 Task: Search one way flight ticket for 4 adults, 2 children, 2 infants in seat and 1 infant on lap in economy from Dillingham: Dillingham Airport to Raleigh: Raleigh-durham International Airport on 8-5-2023. Choice of flights is United. Price is upto 65000. Outbound departure time preference is 21:45.
Action: Mouse moved to (365, 310)
Screenshot: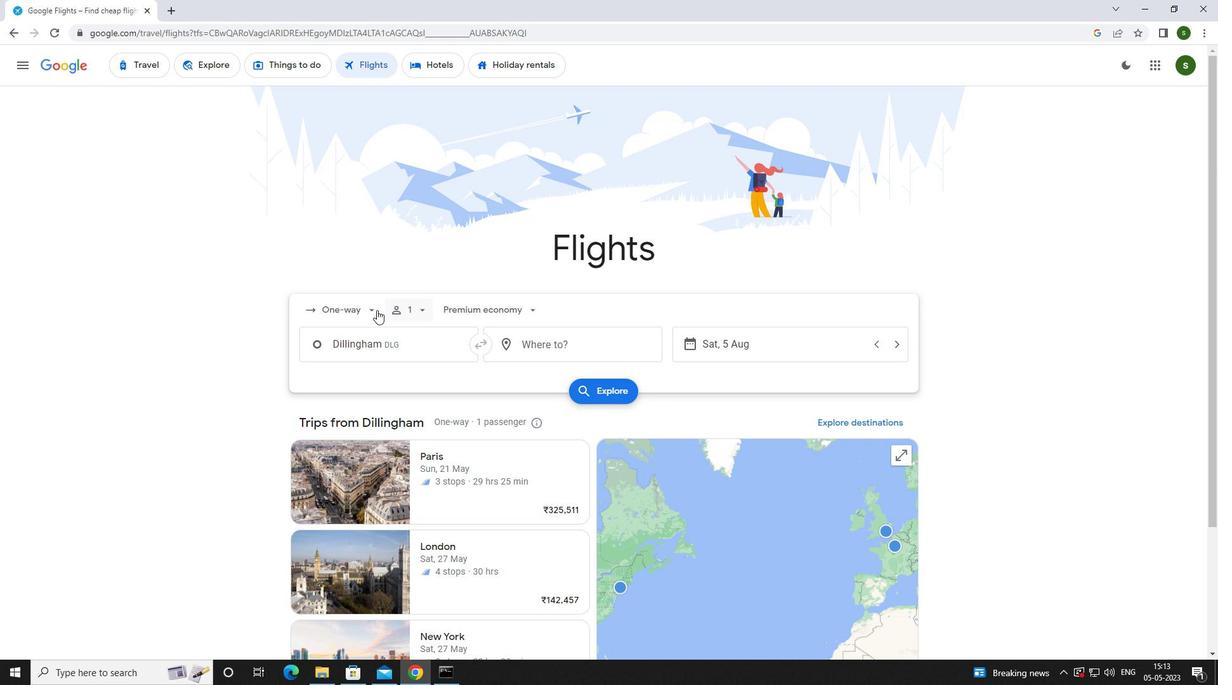 
Action: Mouse pressed left at (365, 310)
Screenshot: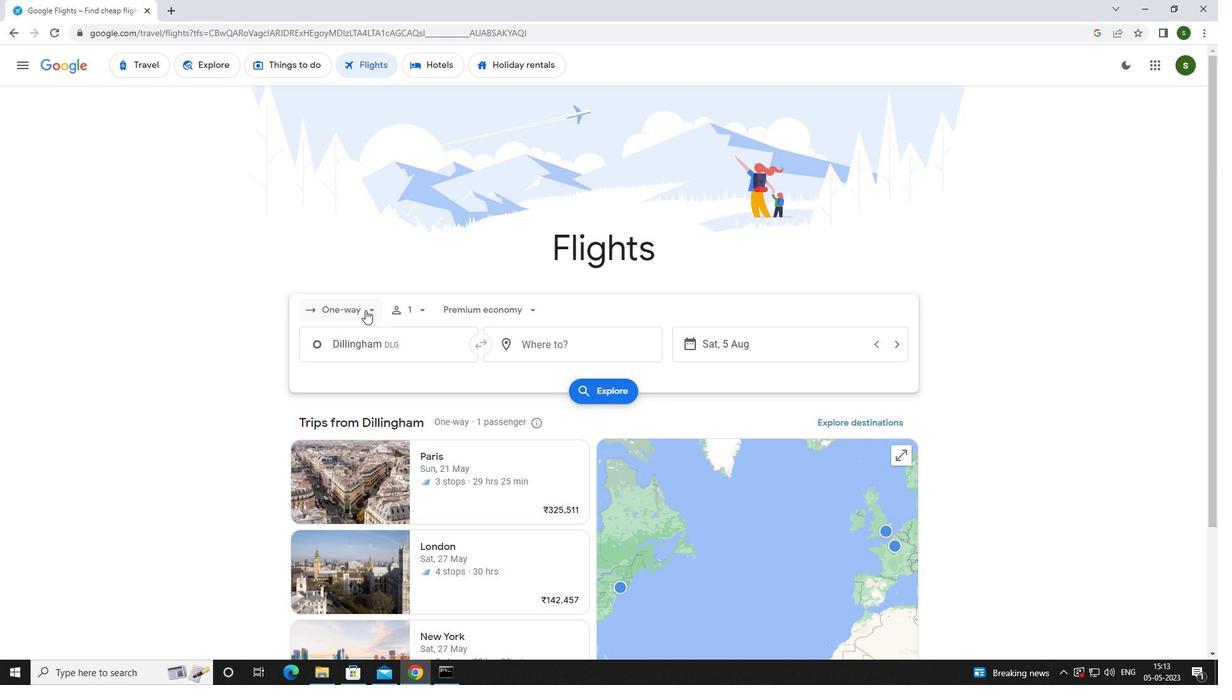 
Action: Mouse moved to (362, 361)
Screenshot: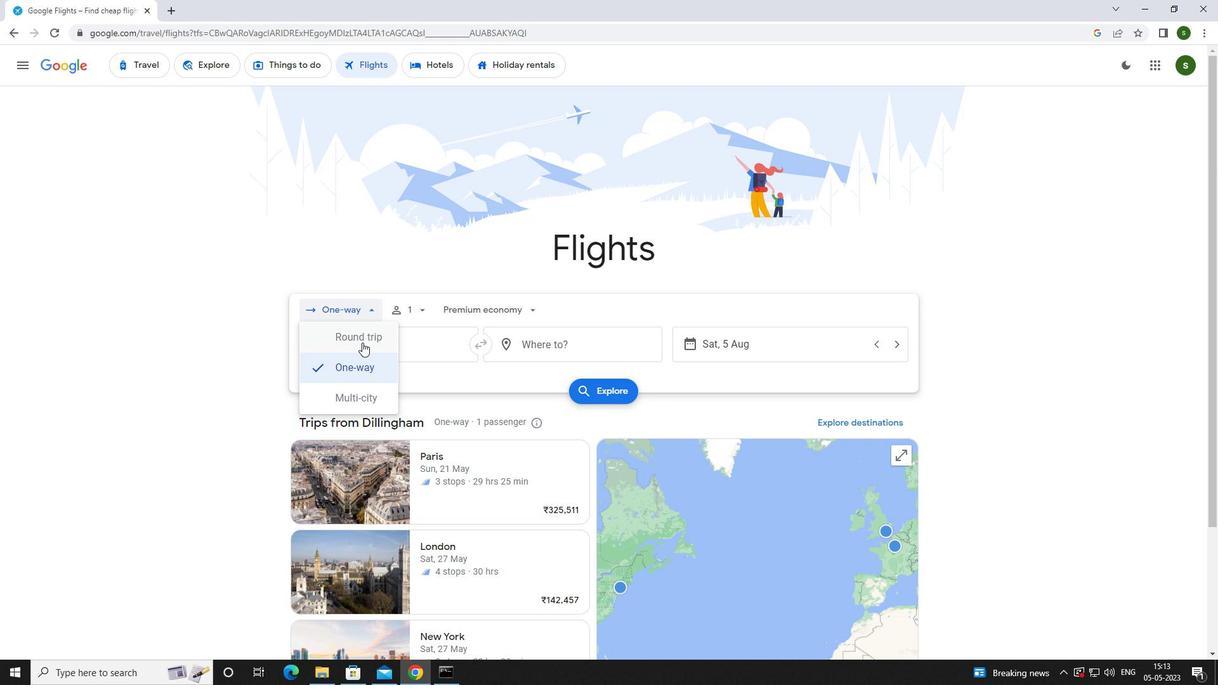 
Action: Mouse pressed left at (362, 361)
Screenshot: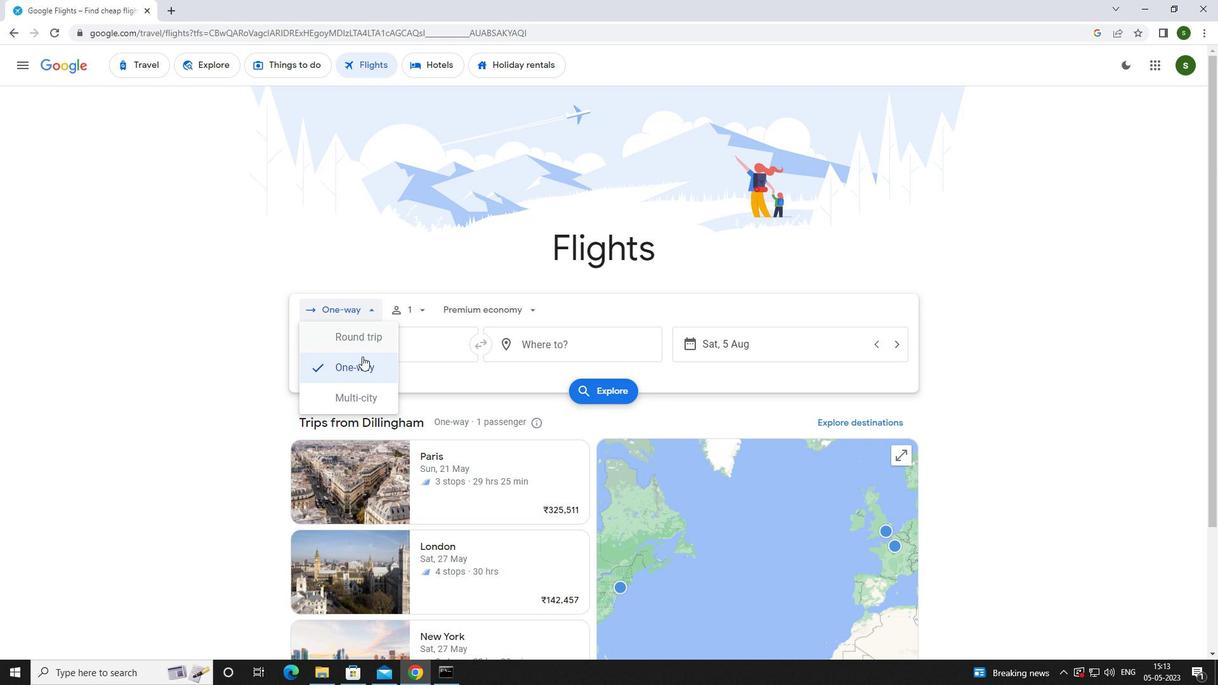 
Action: Mouse moved to (415, 310)
Screenshot: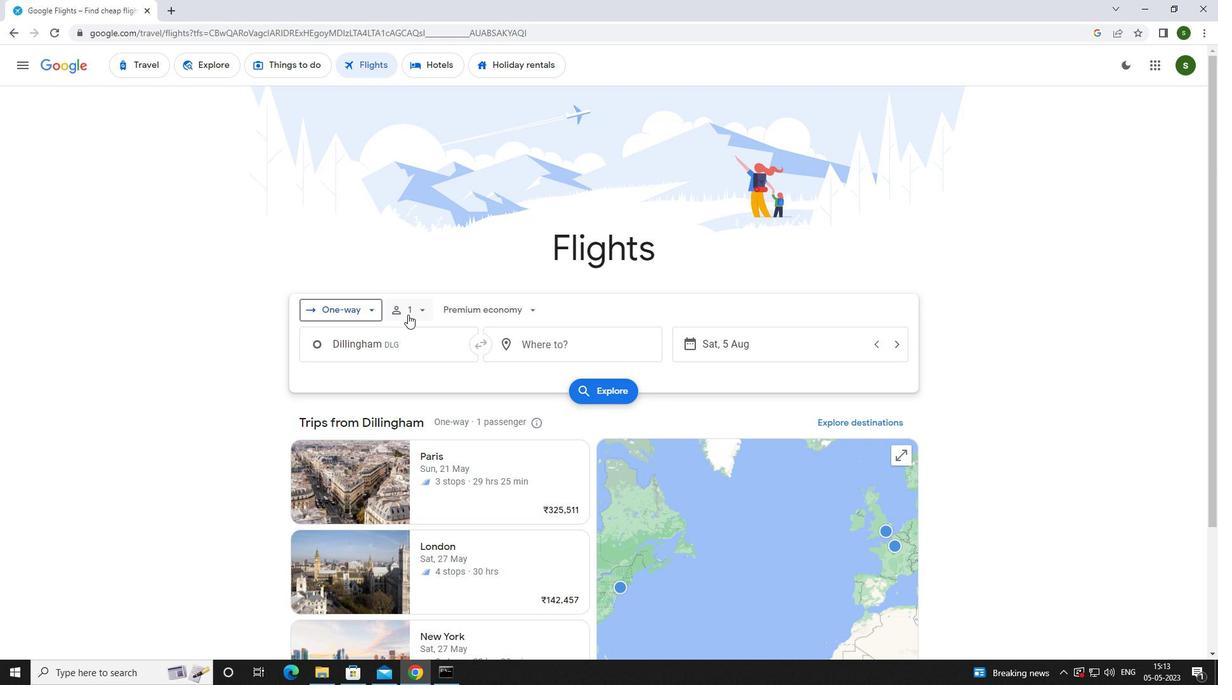 
Action: Mouse pressed left at (415, 310)
Screenshot: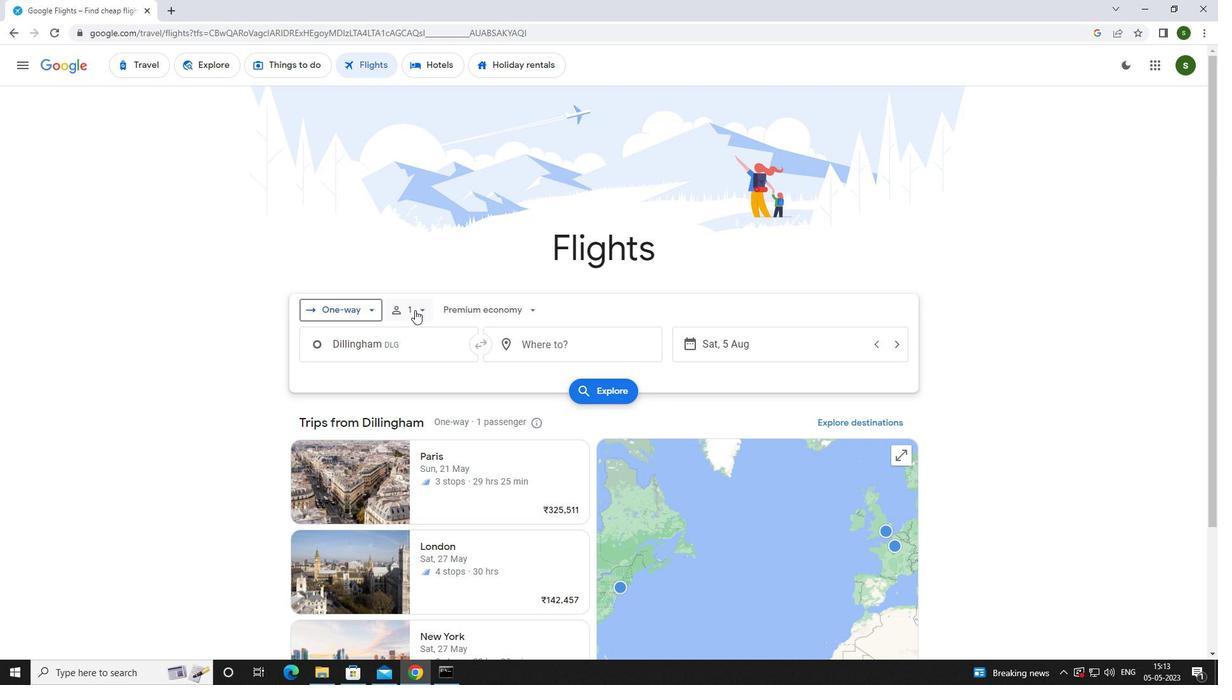 
Action: Mouse moved to (515, 346)
Screenshot: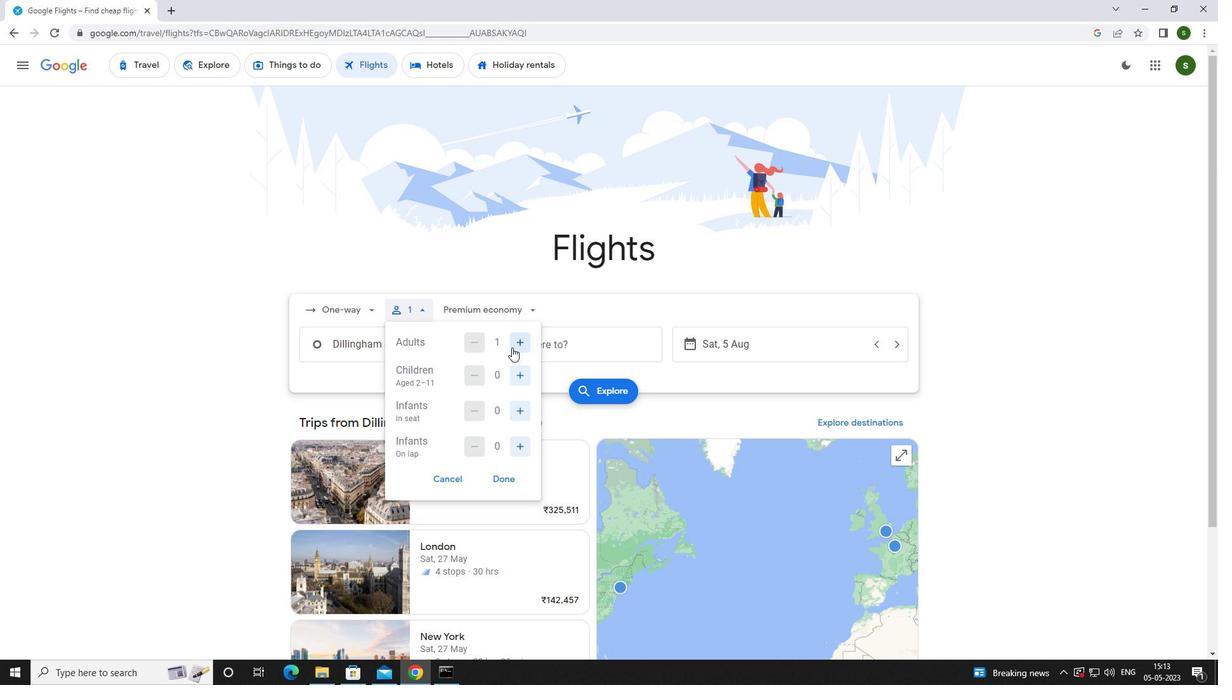 
Action: Mouse pressed left at (515, 346)
Screenshot: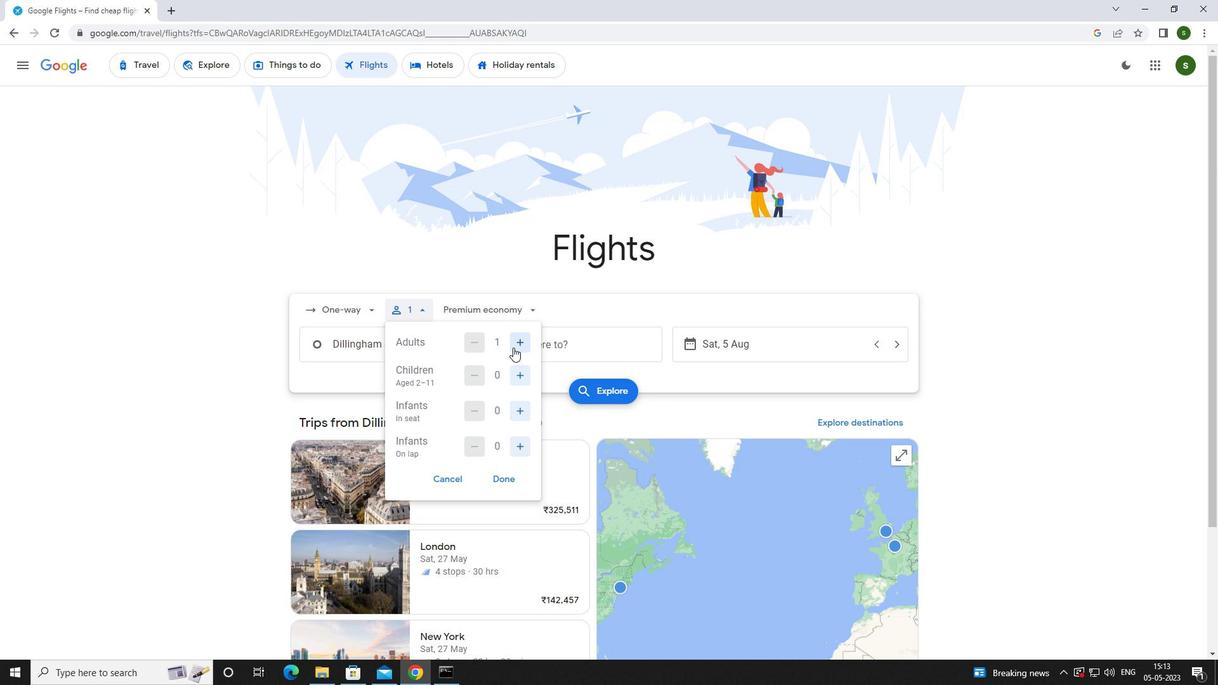 
Action: Mouse pressed left at (515, 346)
Screenshot: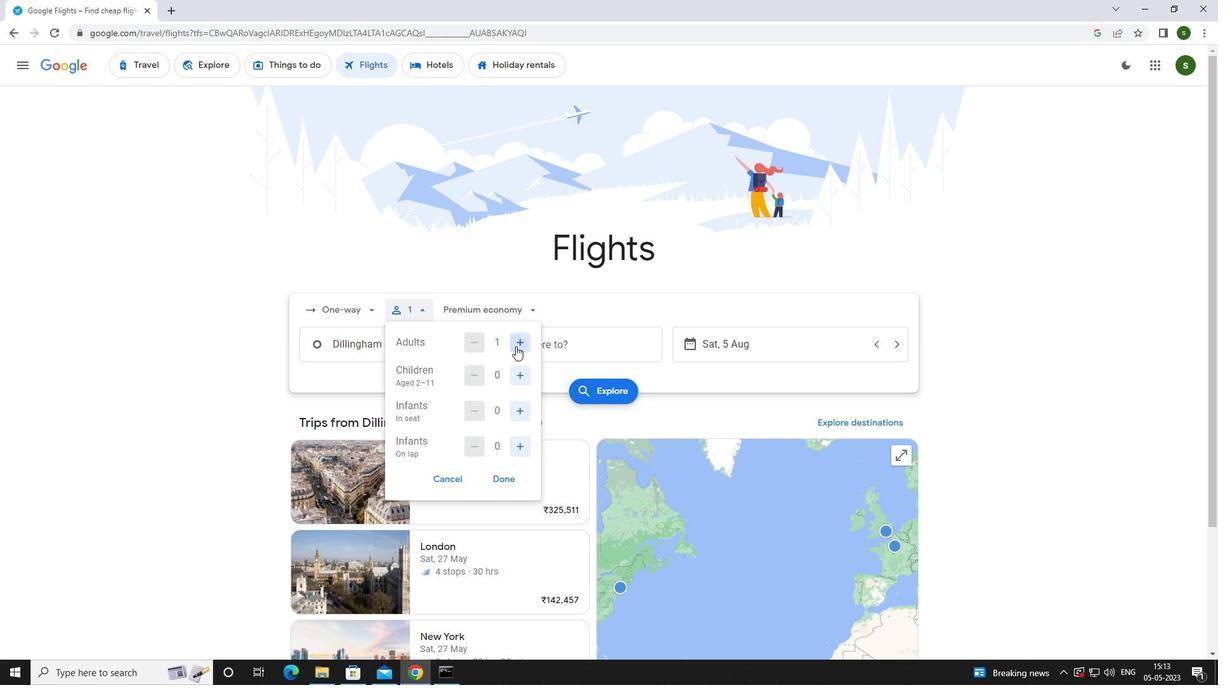 
Action: Mouse pressed left at (515, 346)
Screenshot: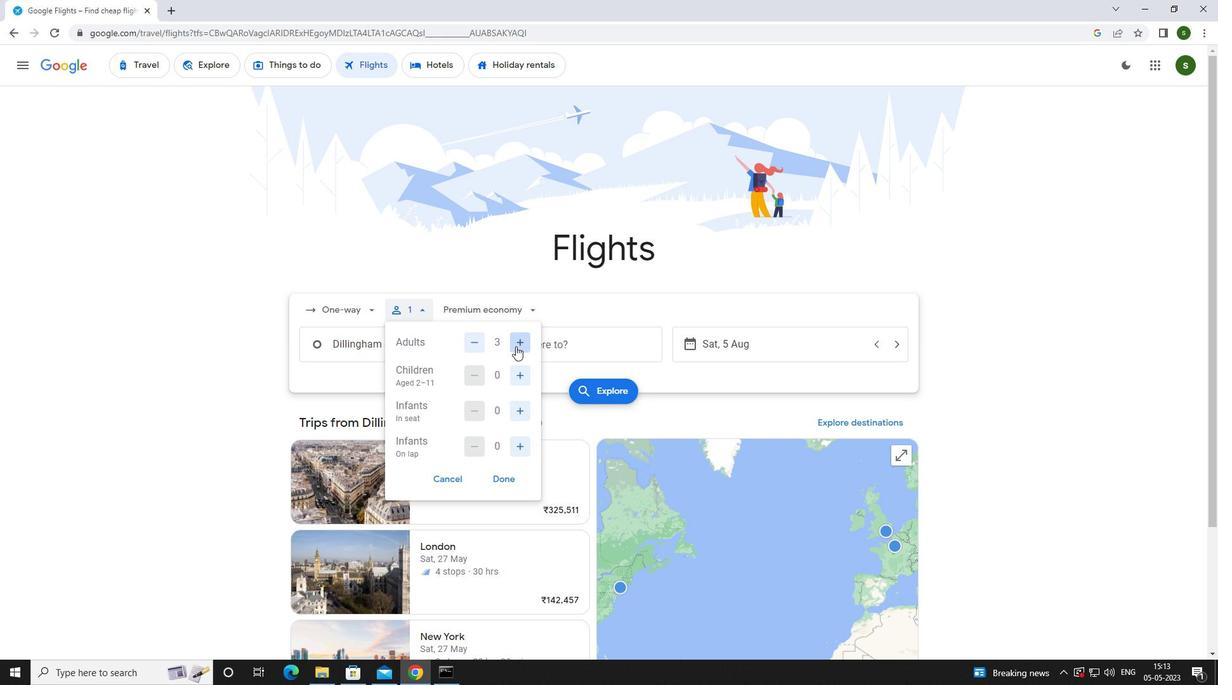 
Action: Mouse moved to (521, 368)
Screenshot: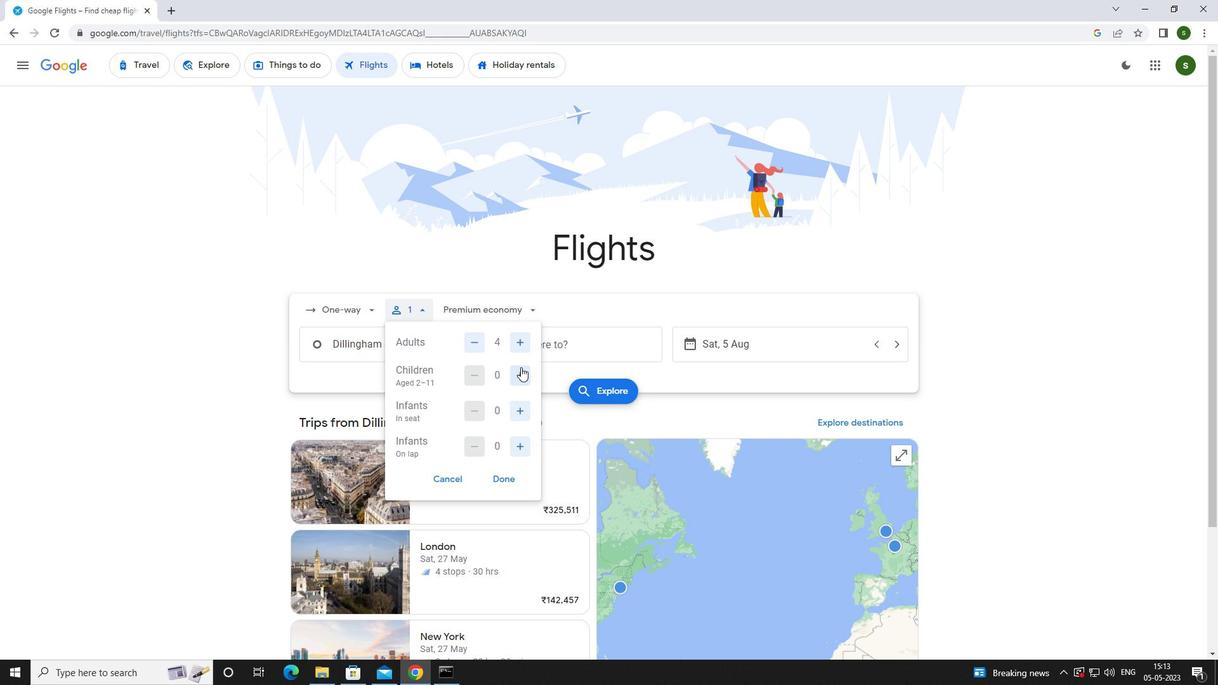 
Action: Mouse pressed left at (521, 368)
Screenshot: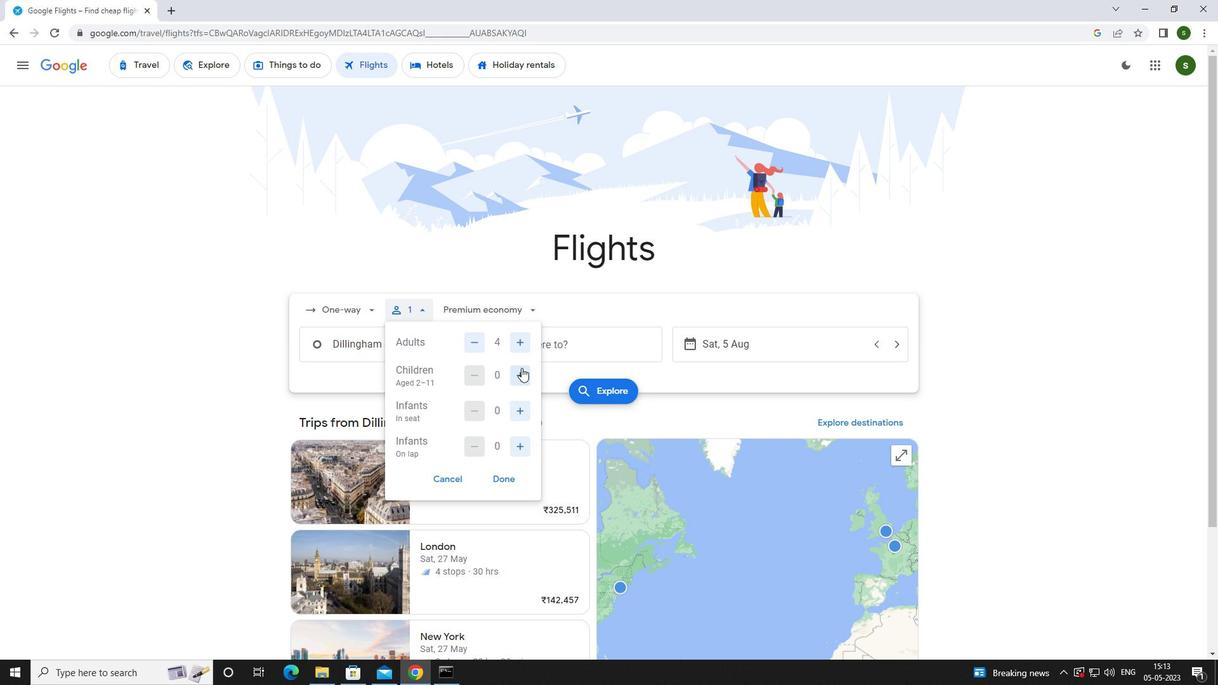 
Action: Mouse pressed left at (521, 368)
Screenshot: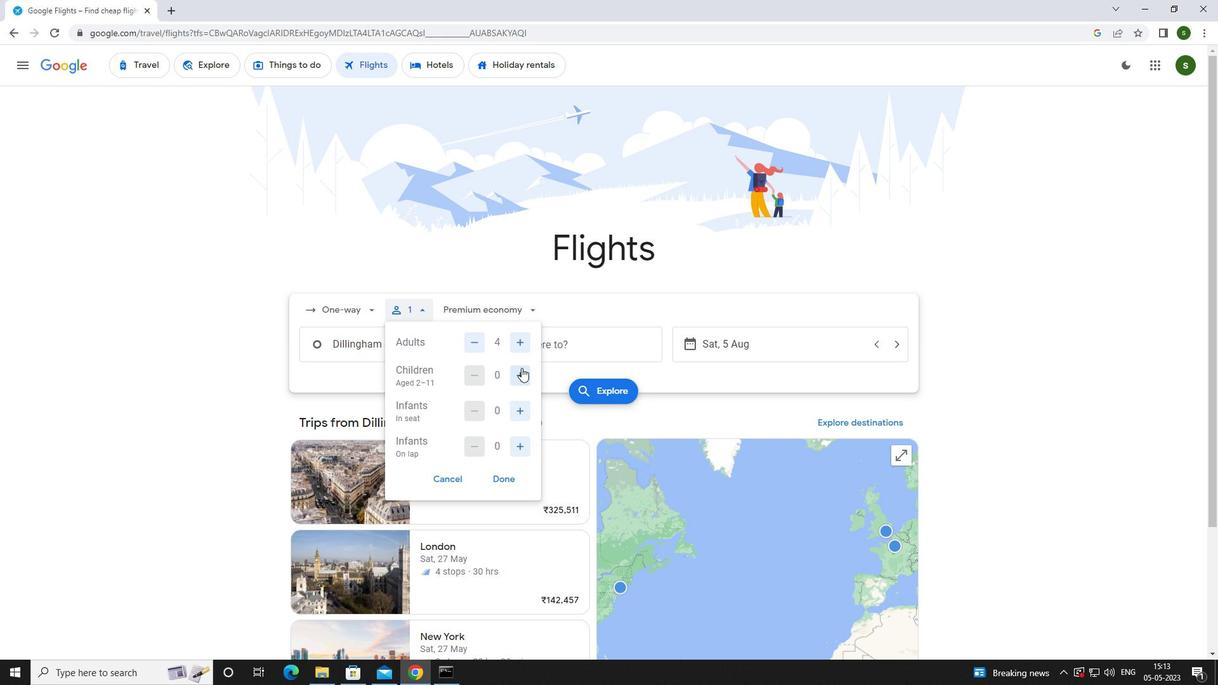 
Action: Mouse moved to (520, 406)
Screenshot: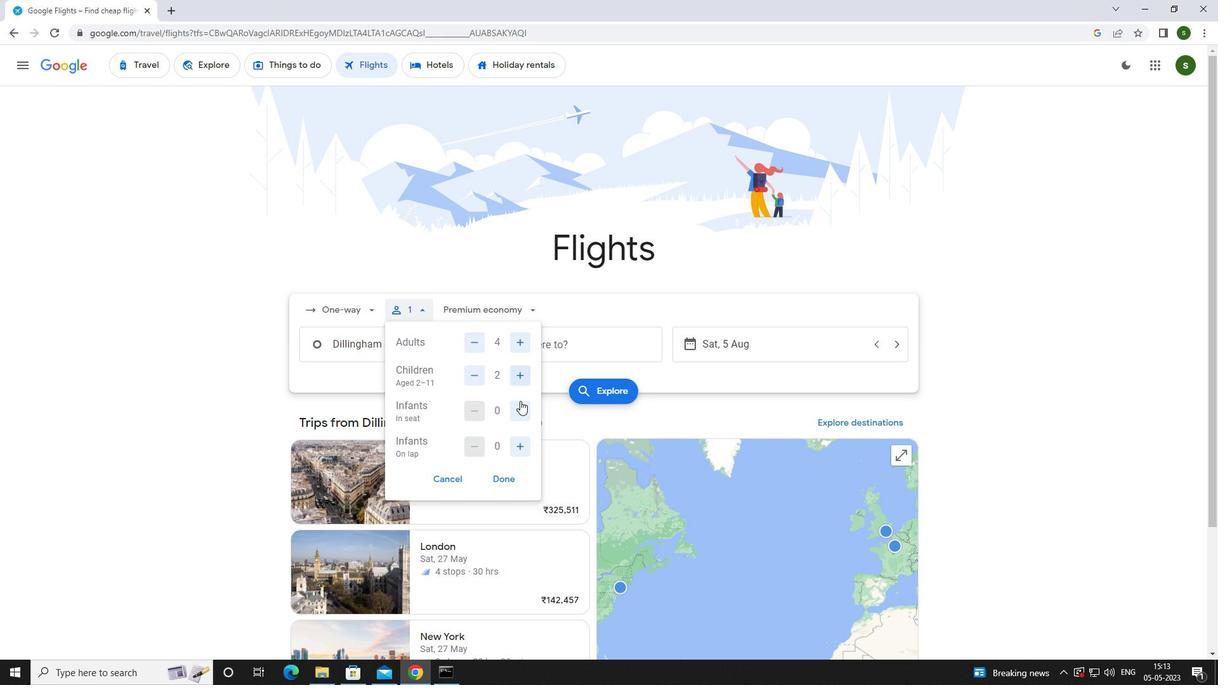 
Action: Mouse pressed left at (520, 406)
Screenshot: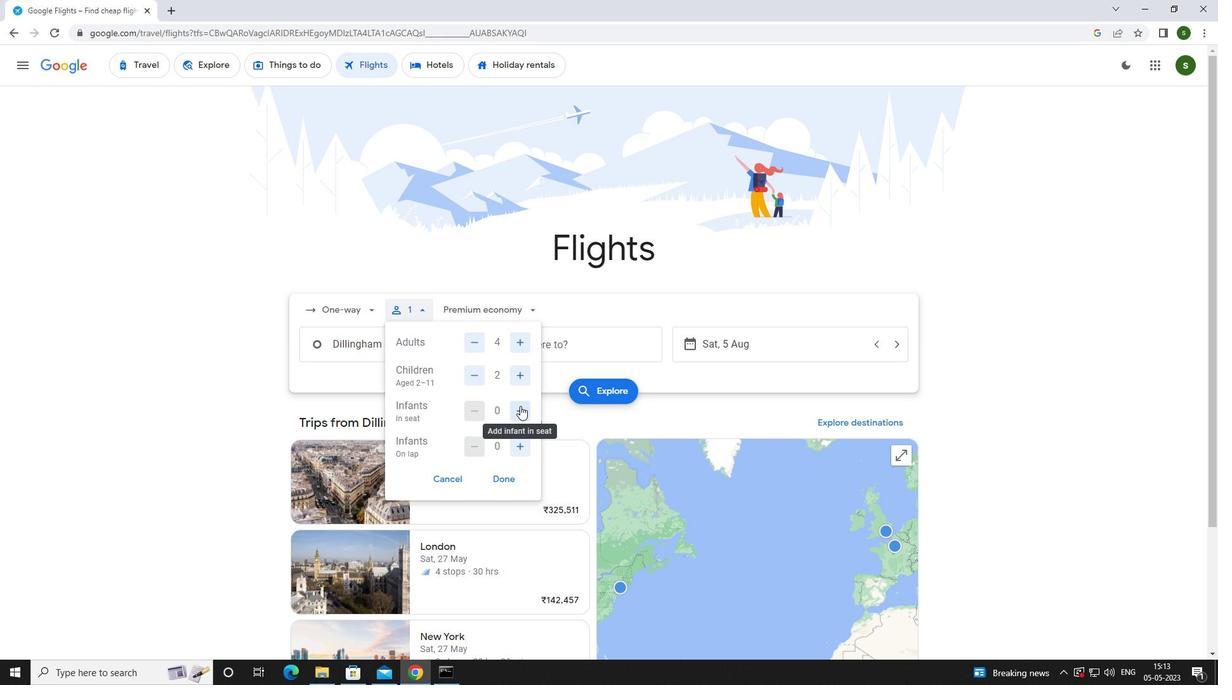 
Action: Mouse pressed left at (520, 406)
Screenshot: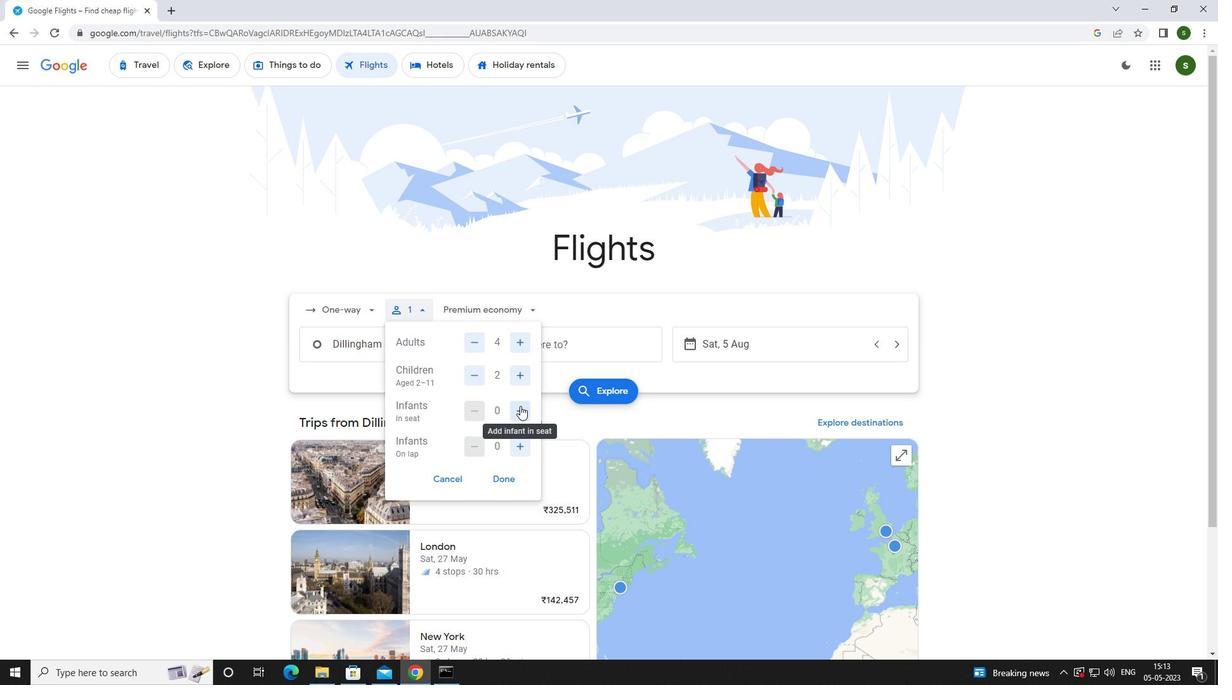 
Action: Mouse moved to (517, 446)
Screenshot: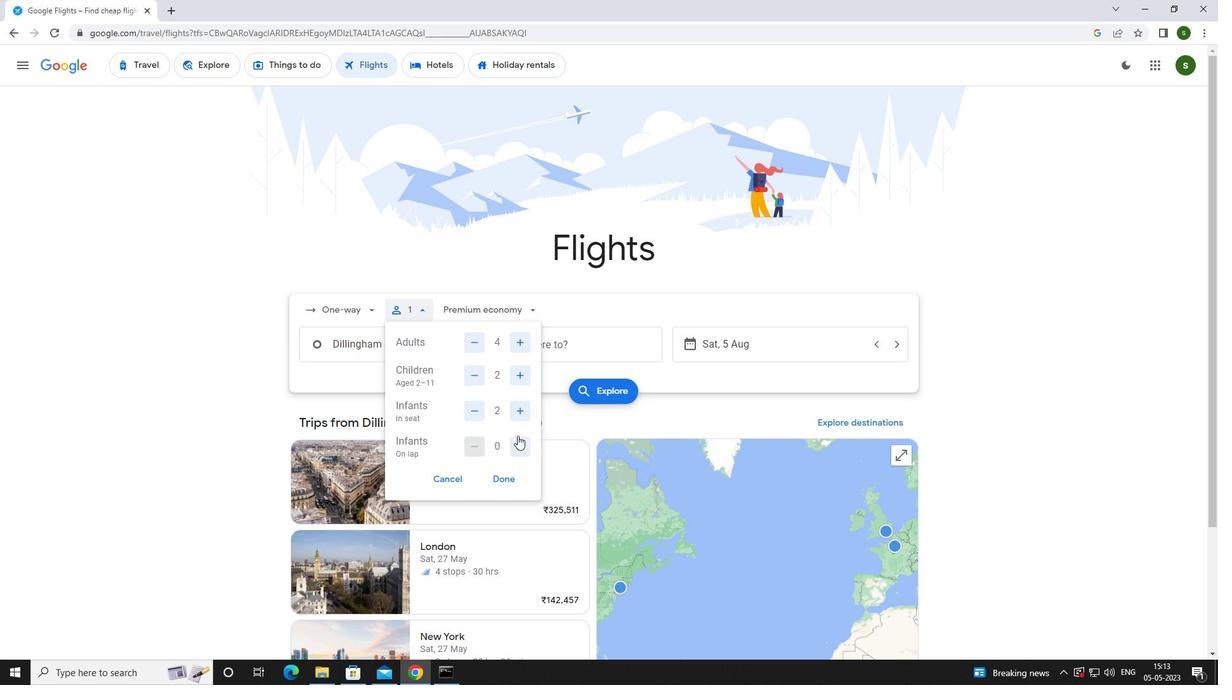 
Action: Mouse pressed left at (517, 446)
Screenshot: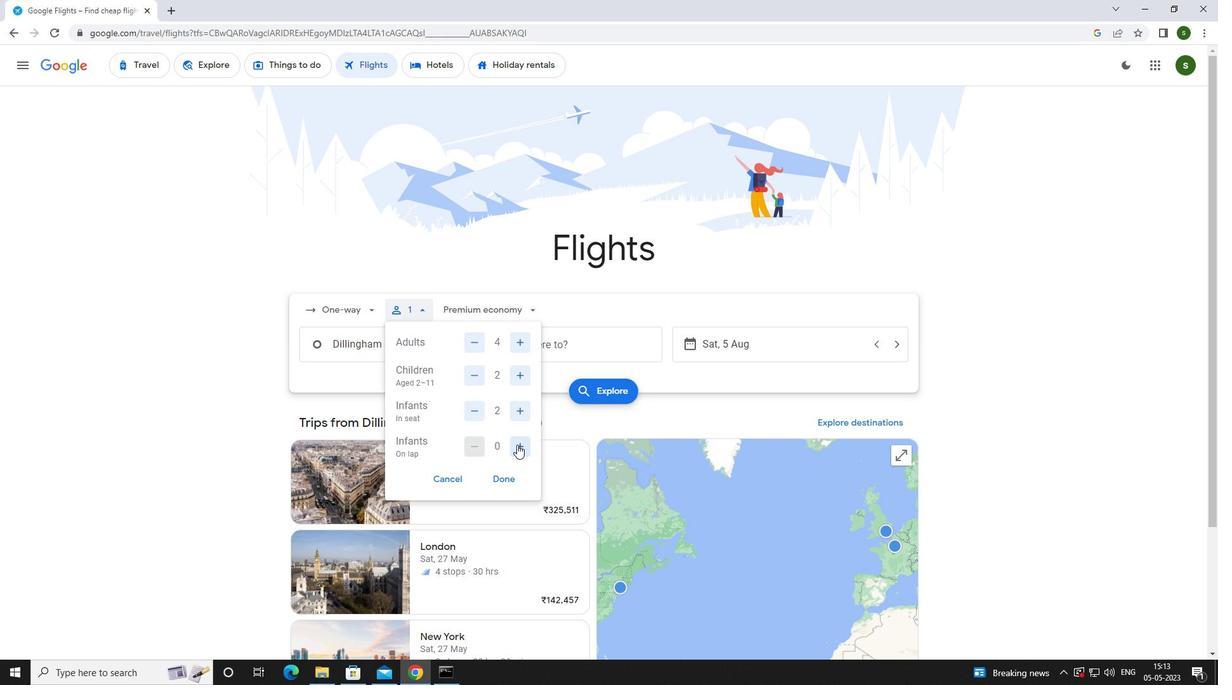
Action: Mouse moved to (511, 311)
Screenshot: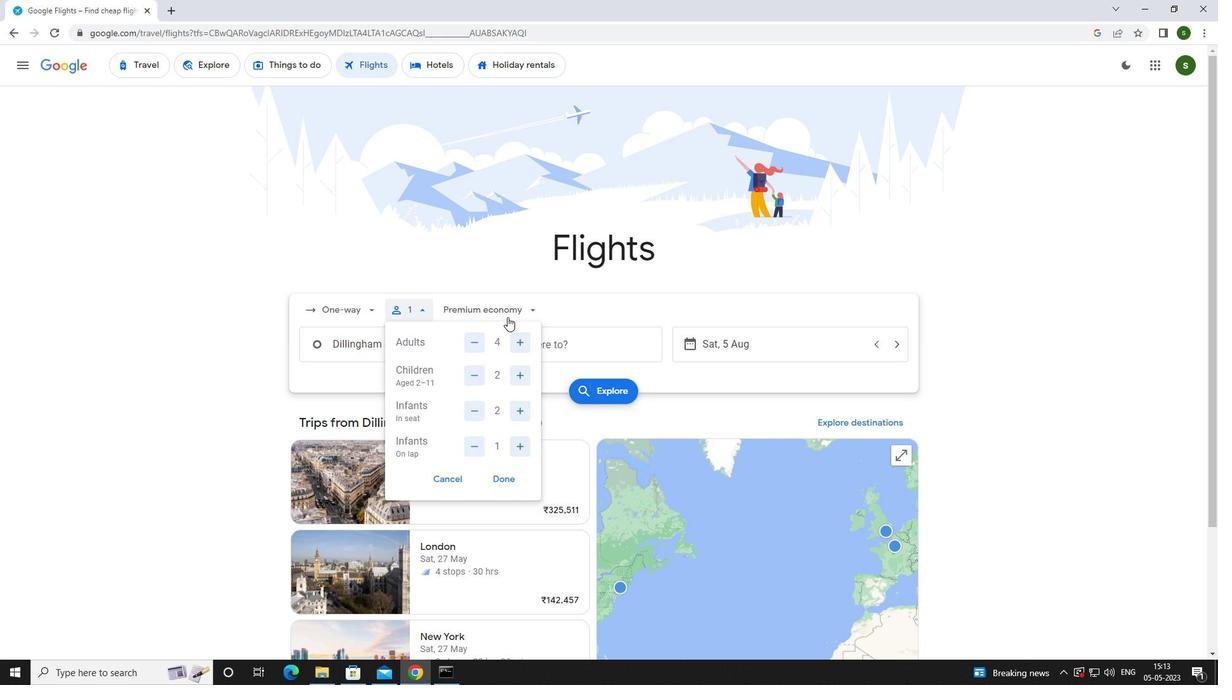 
Action: Mouse pressed left at (511, 311)
Screenshot: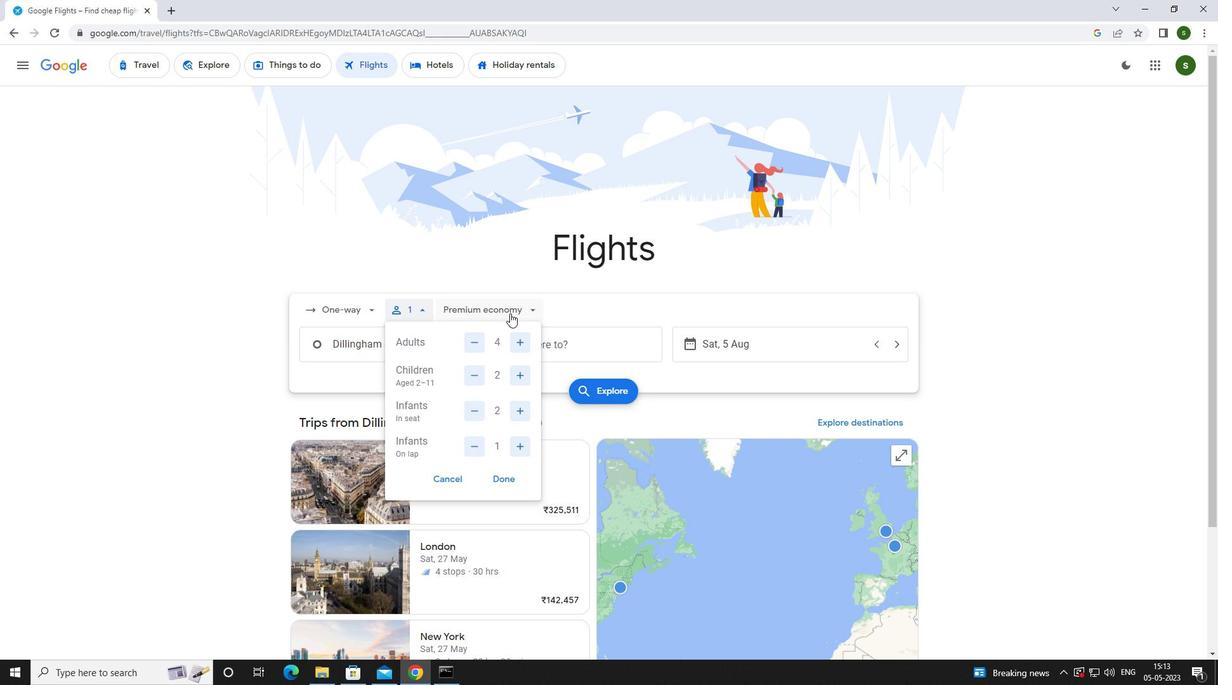 
Action: Mouse moved to (515, 333)
Screenshot: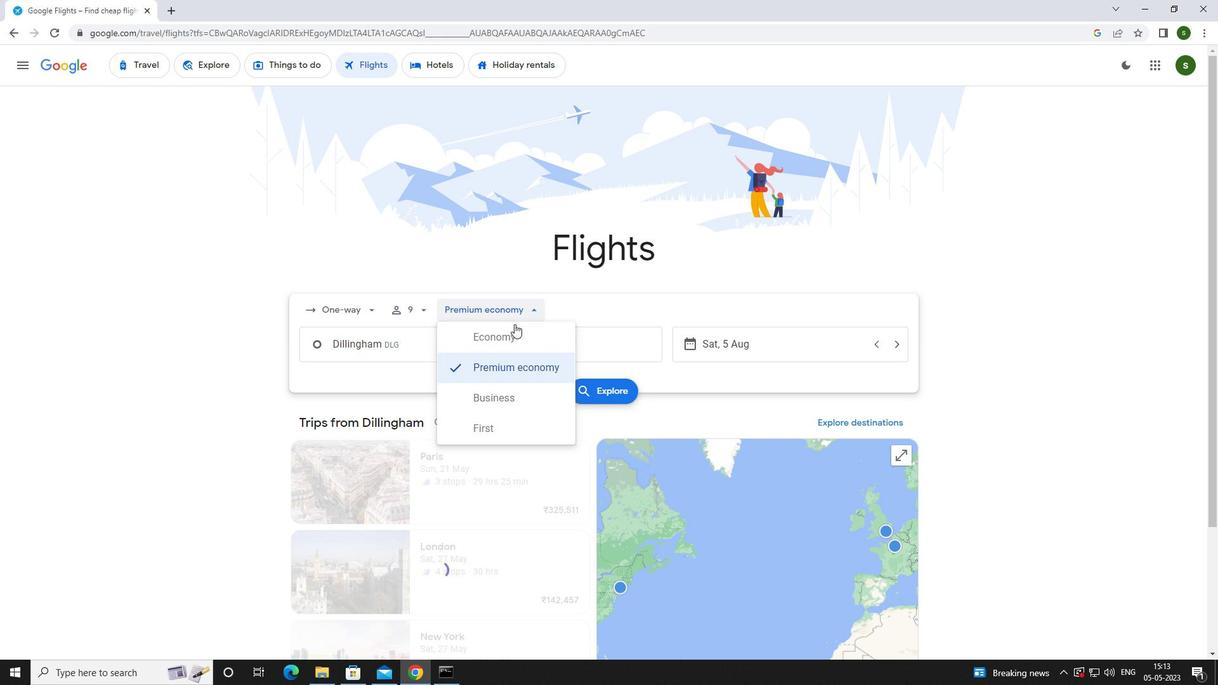 
Action: Mouse pressed left at (515, 333)
Screenshot: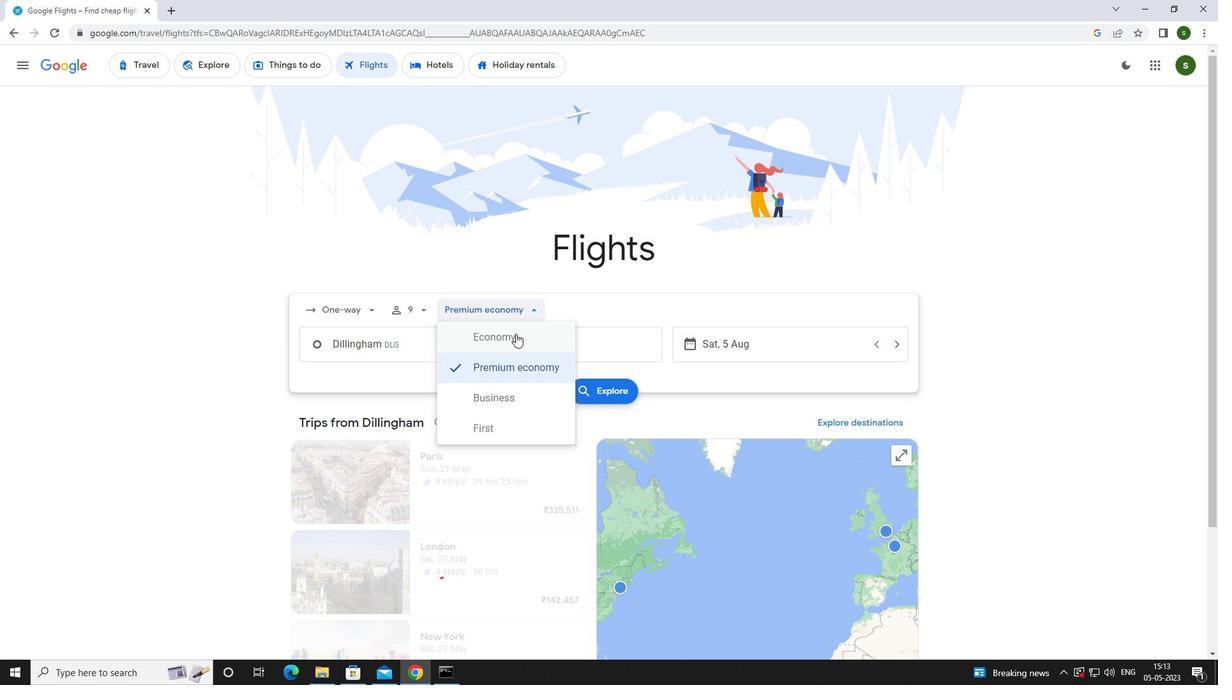 
Action: Mouse moved to (416, 347)
Screenshot: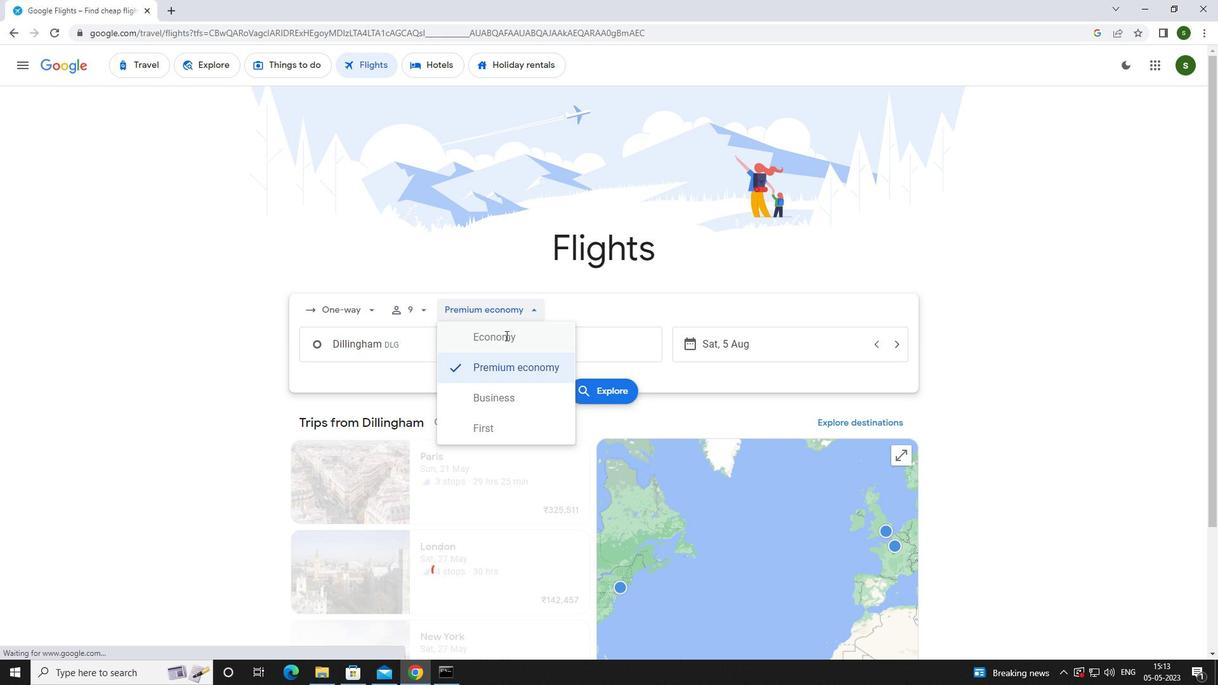 
Action: Mouse pressed left at (416, 347)
Screenshot: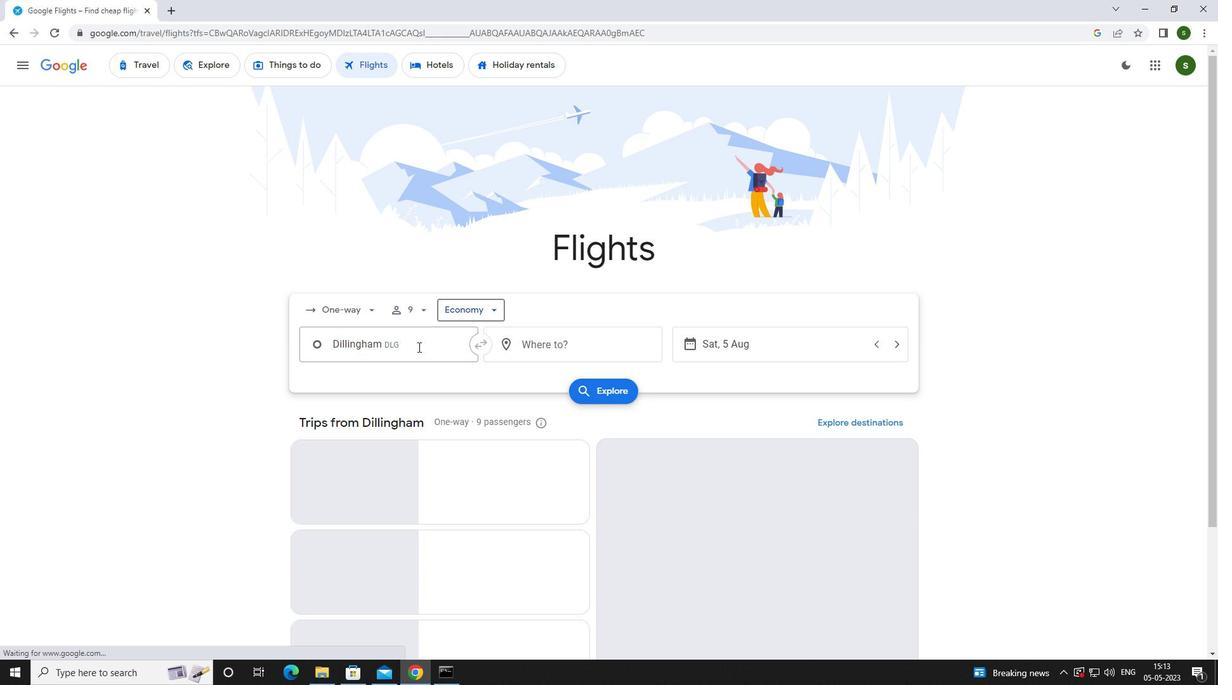 
Action: Key pressed <Key.caps_lock>d<Key.caps_lock>illingh
Screenshot: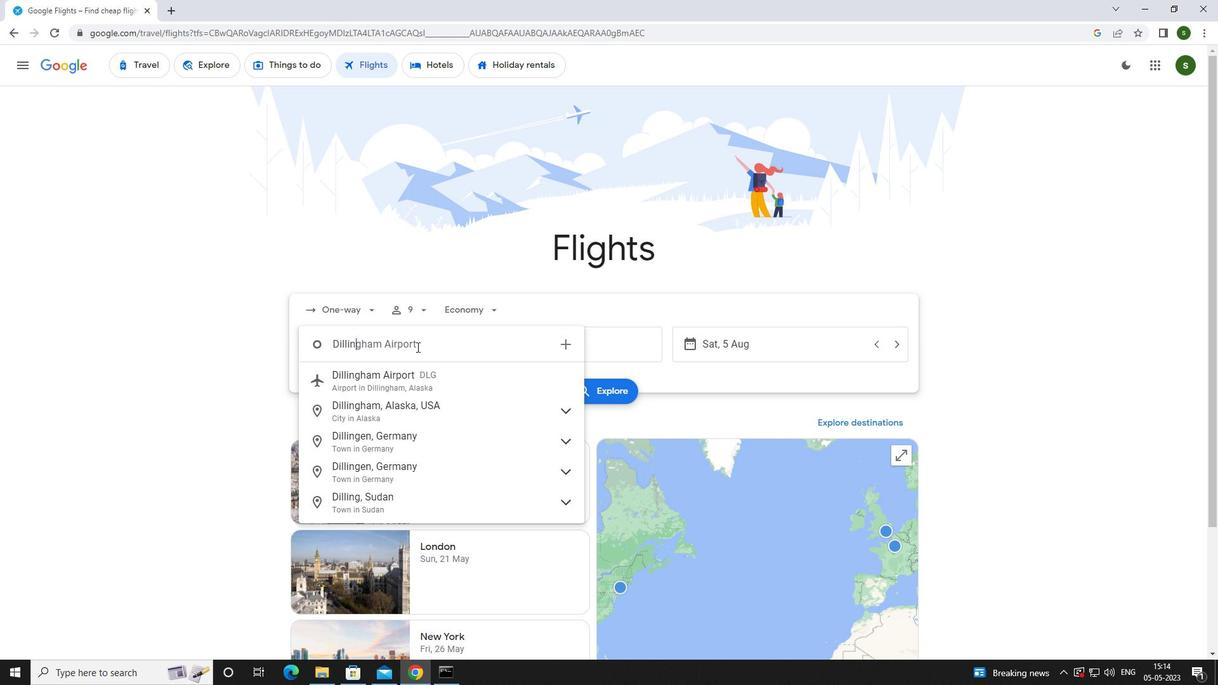 
Action: Mouse moved to (420, 379)
Screenshot: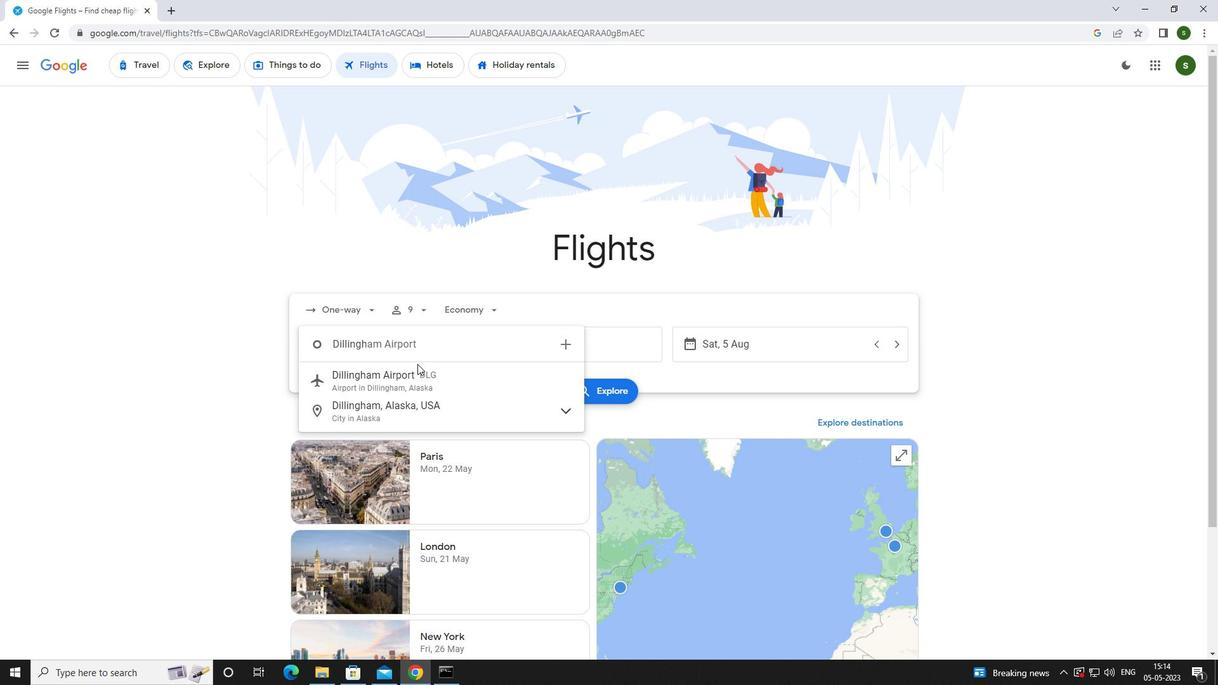 
Action: Mouse pressed left at (420, 379)
Screenshot: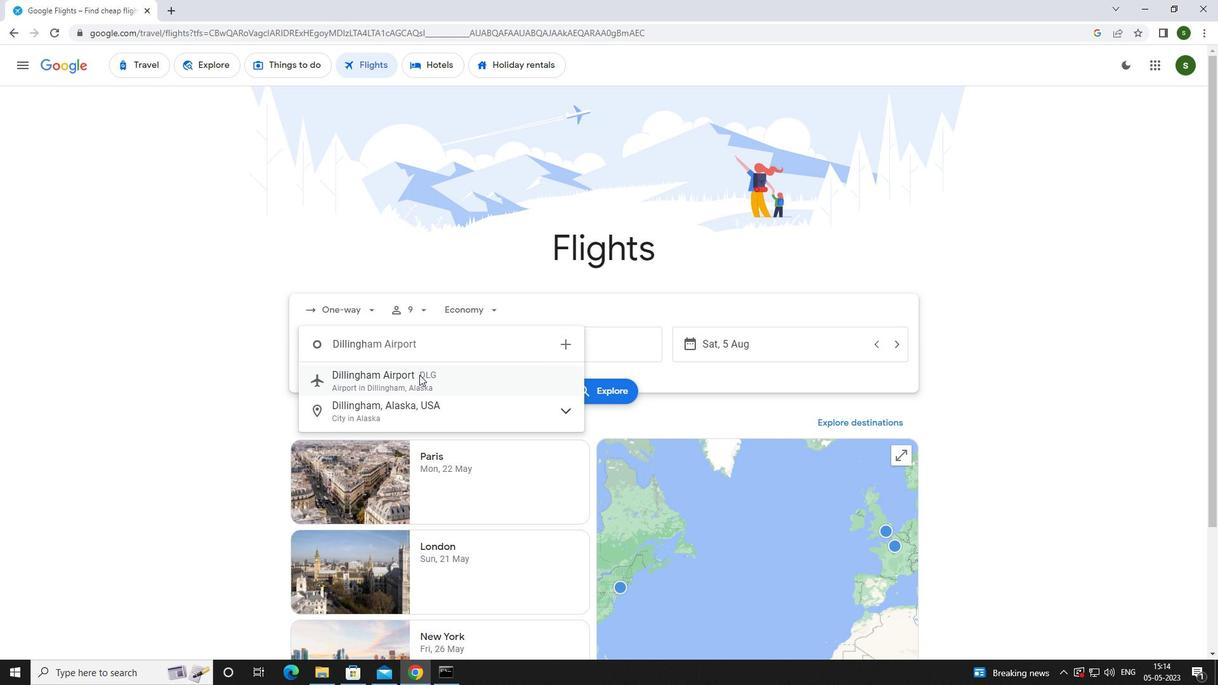 
Action: Mouse moved to (575, 337)
Screenshot: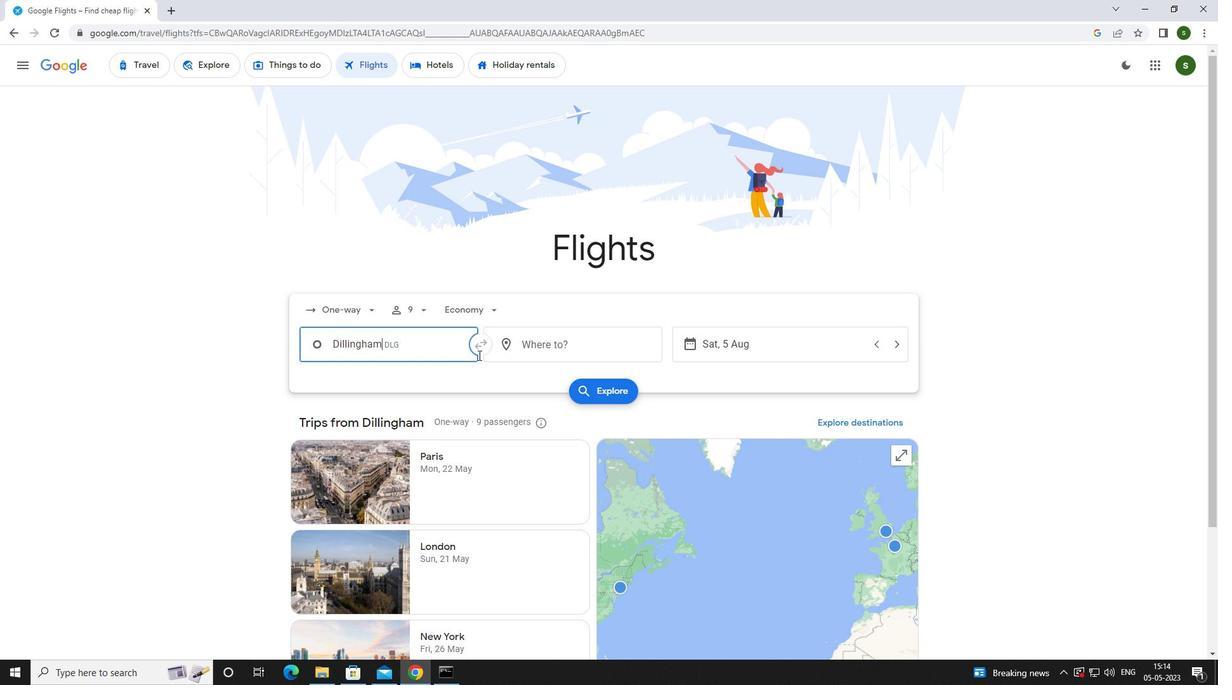 
Action: Mouse pressed left at (575, 337)
Screenshot: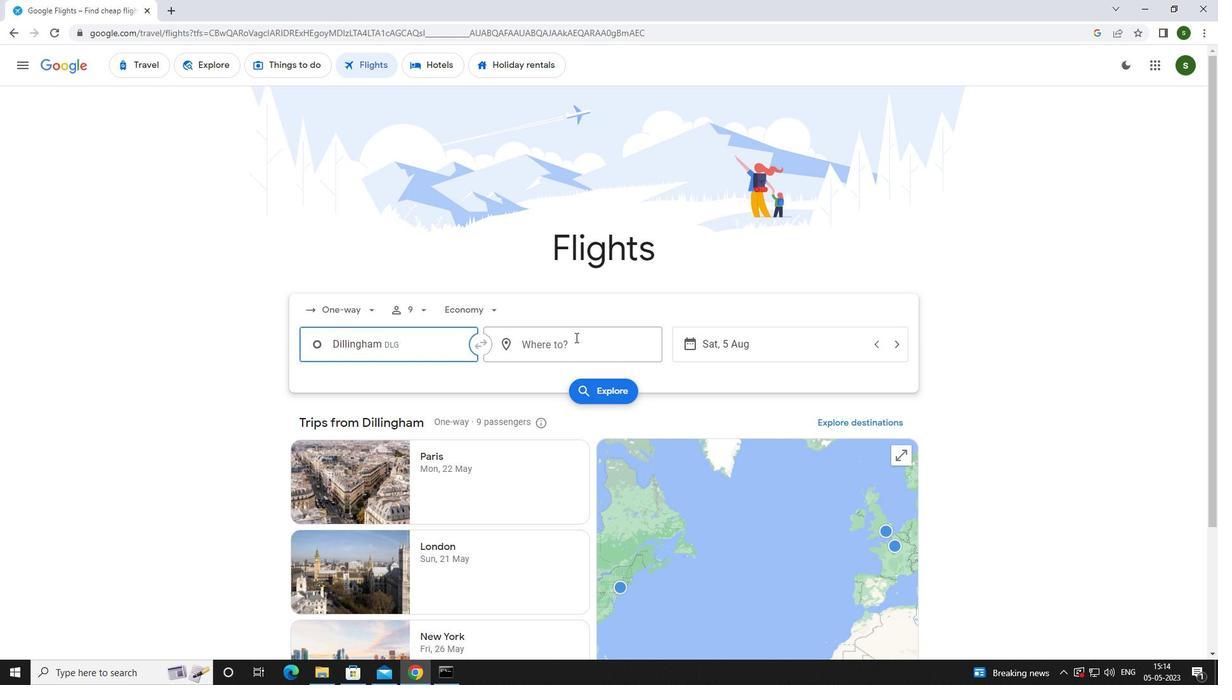 
Action: Mouse moved to (574, 338)
Screenshot: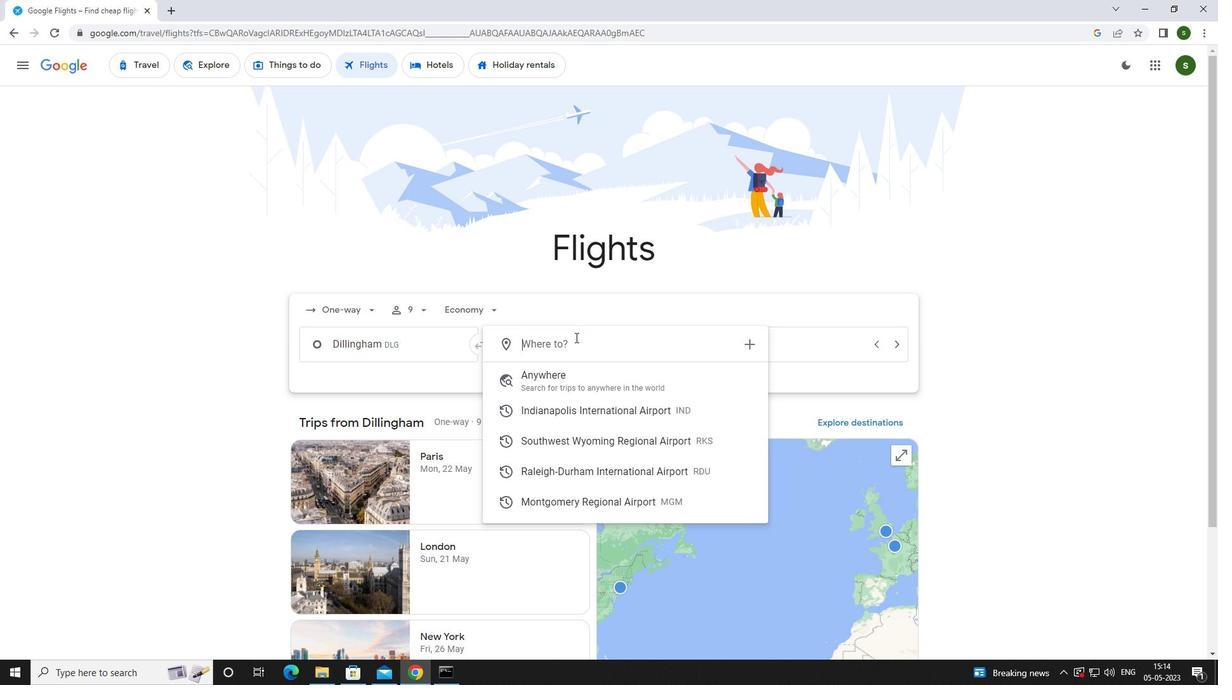
Action: Key pressed <Key.caps_lock>r<Key.caps_lock>aleigh
Screenshot: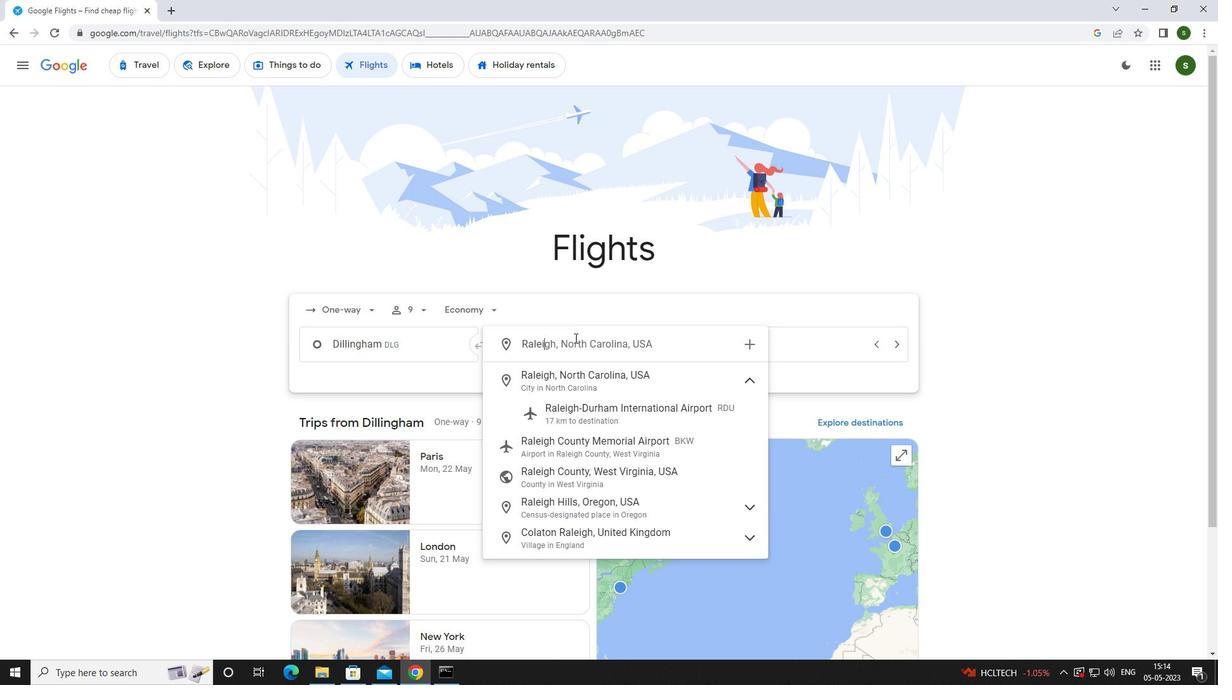 
Action: Mouse moved to (592, 417)
Screenshot: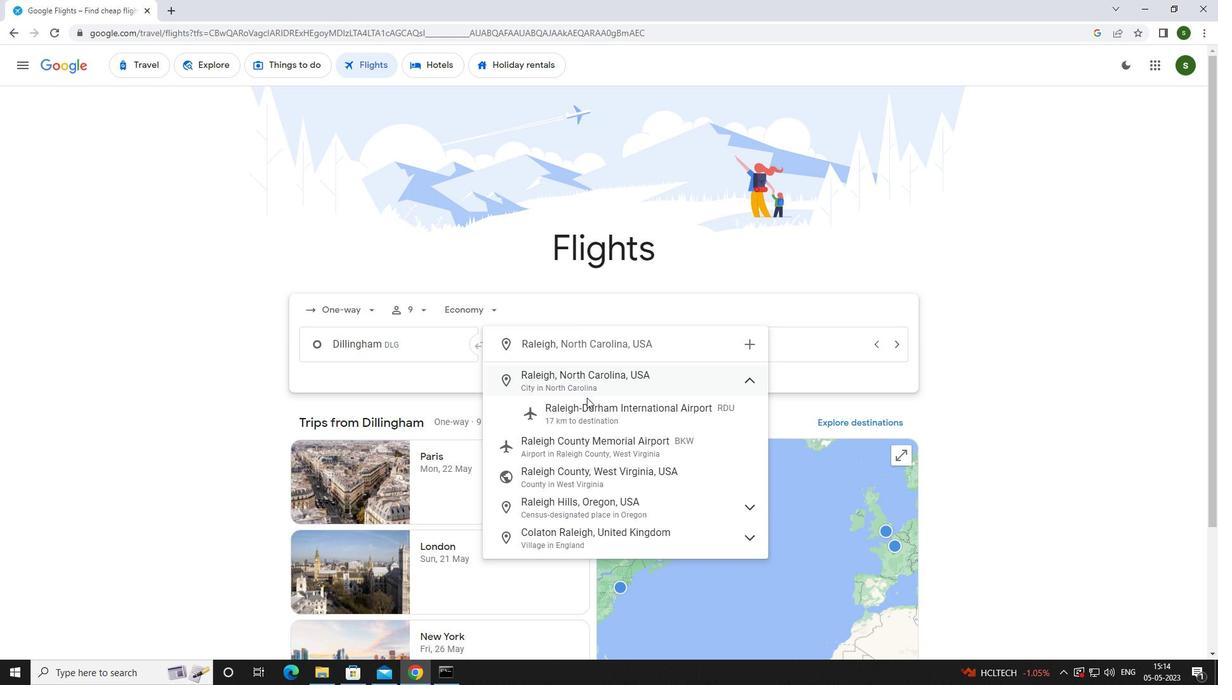 
Action: Mouse pressed left at (592, 417)
Screenshot: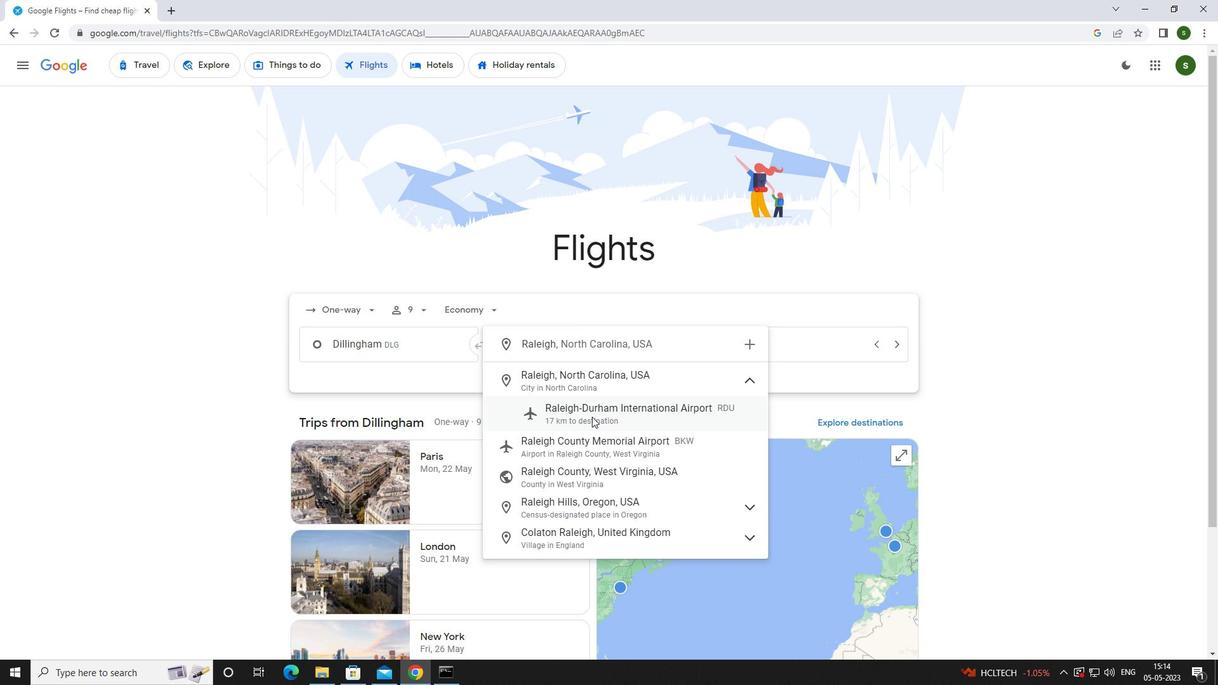 
Action: Mouse moved to (762, 351)
Screenshot: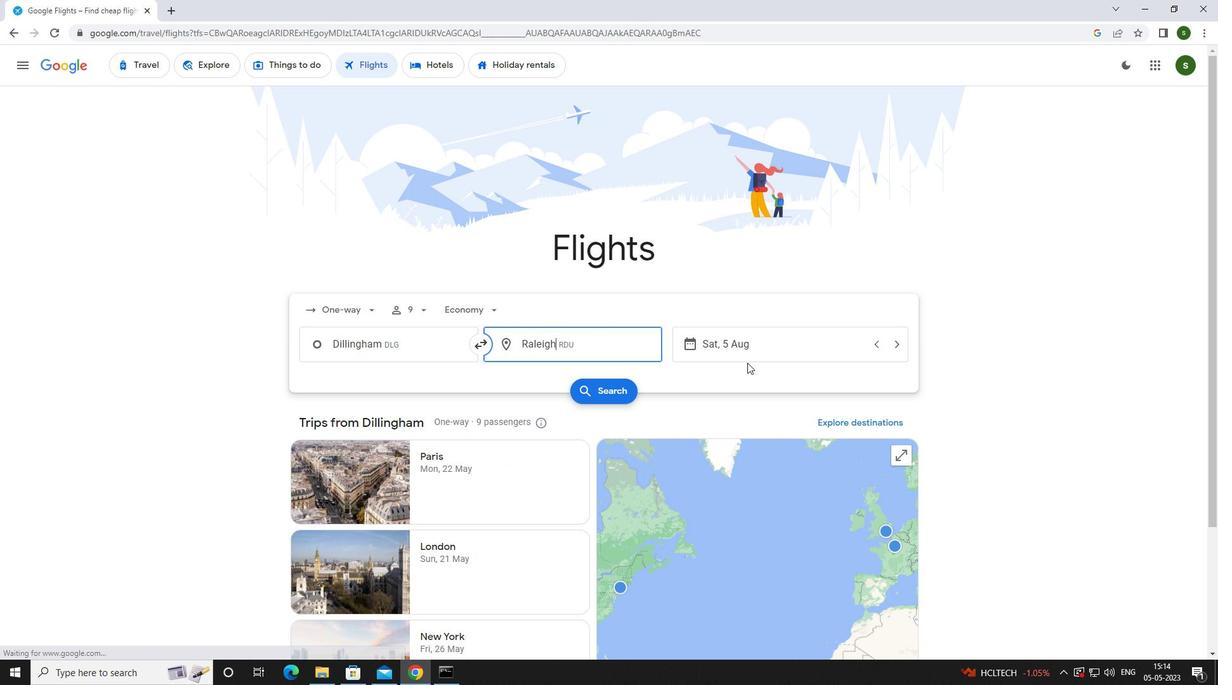 
Action: Mouse pressed left at (762, 351)
Screenshot: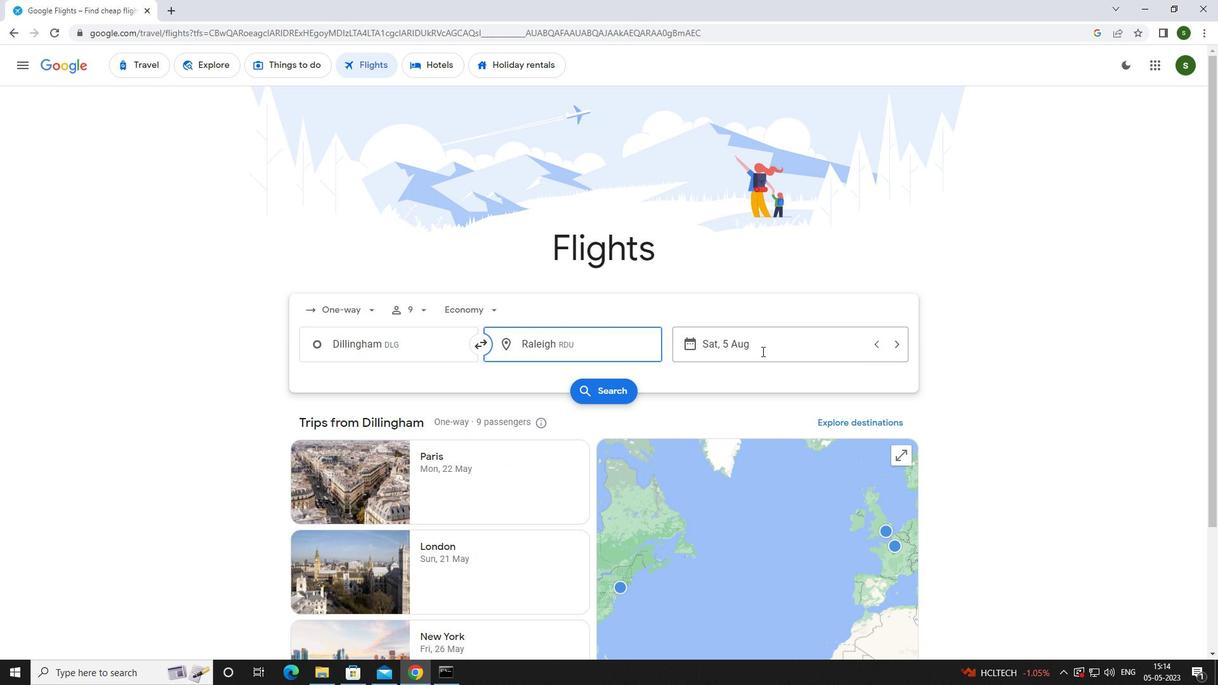 
Action: Mouse moved to (648, 439)
Screenshot: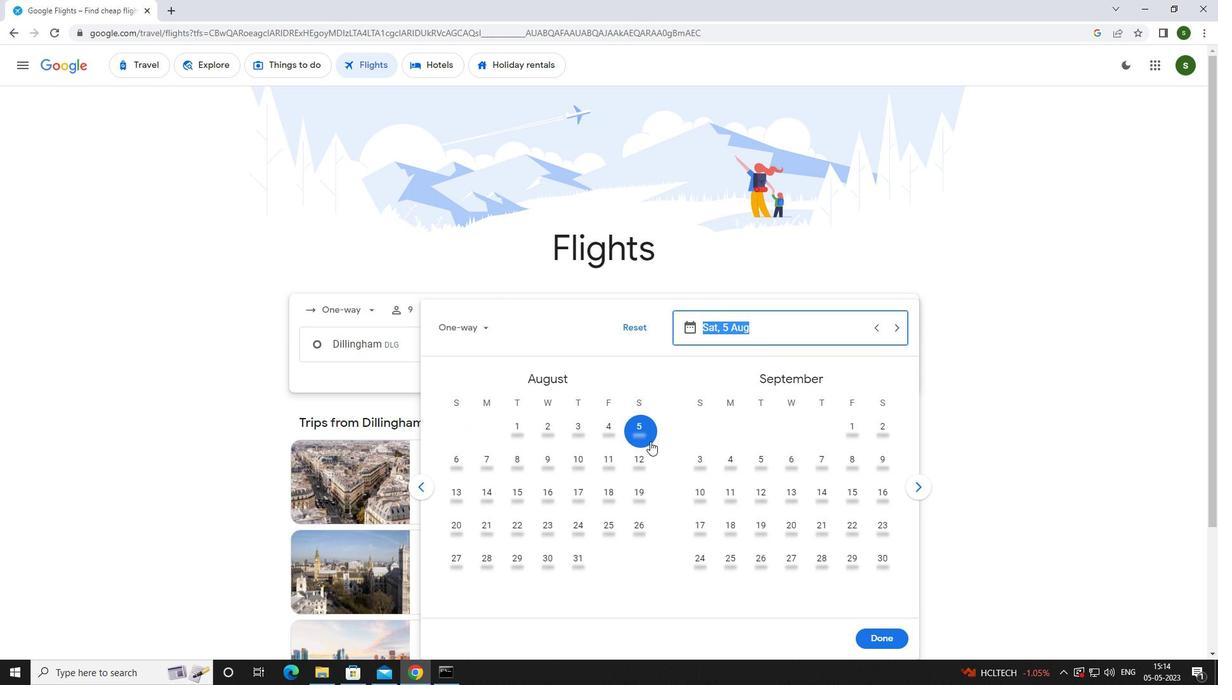 
Action: Mouse pressed left at (648, 439)
Screenshot: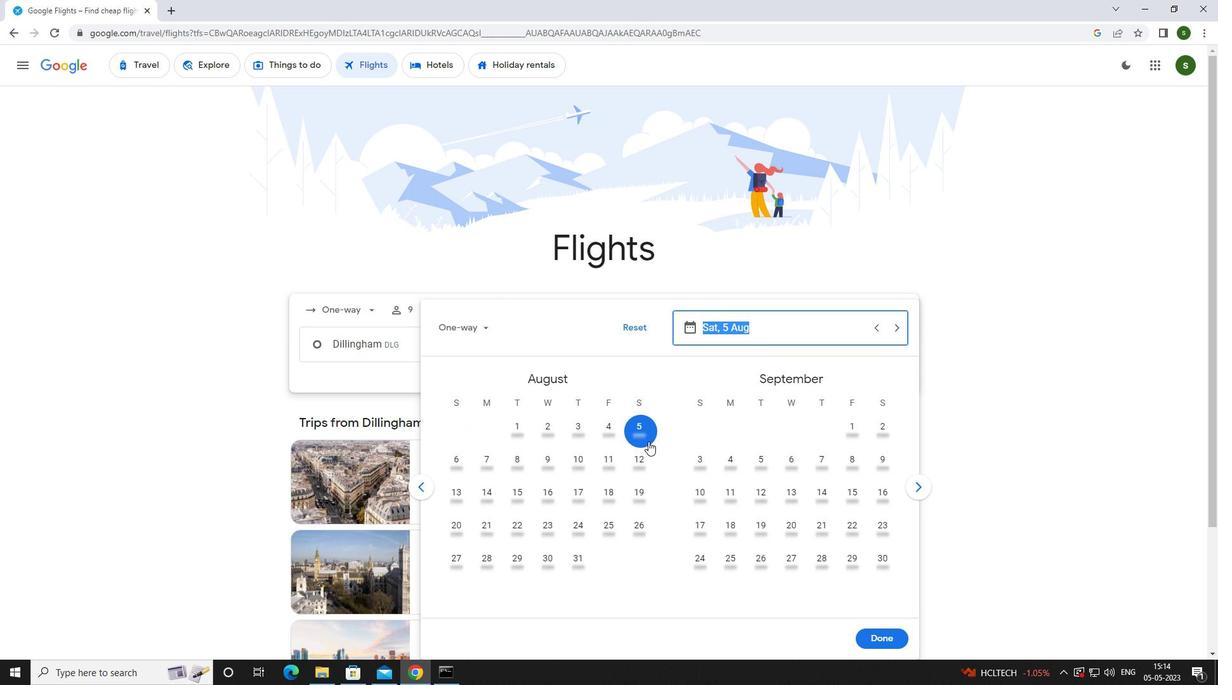 
Action: Mouse moved to (883, 632)
Screenshot: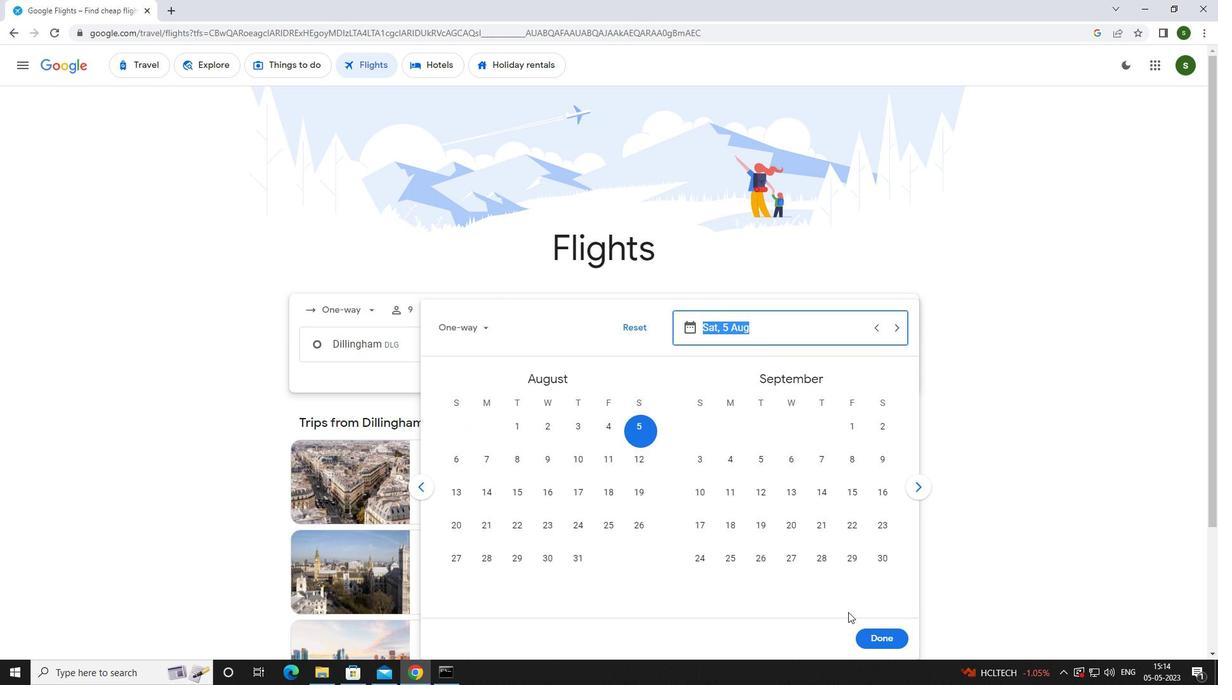 
Action: Mouse pressed left at (883, 632)
Screenshot: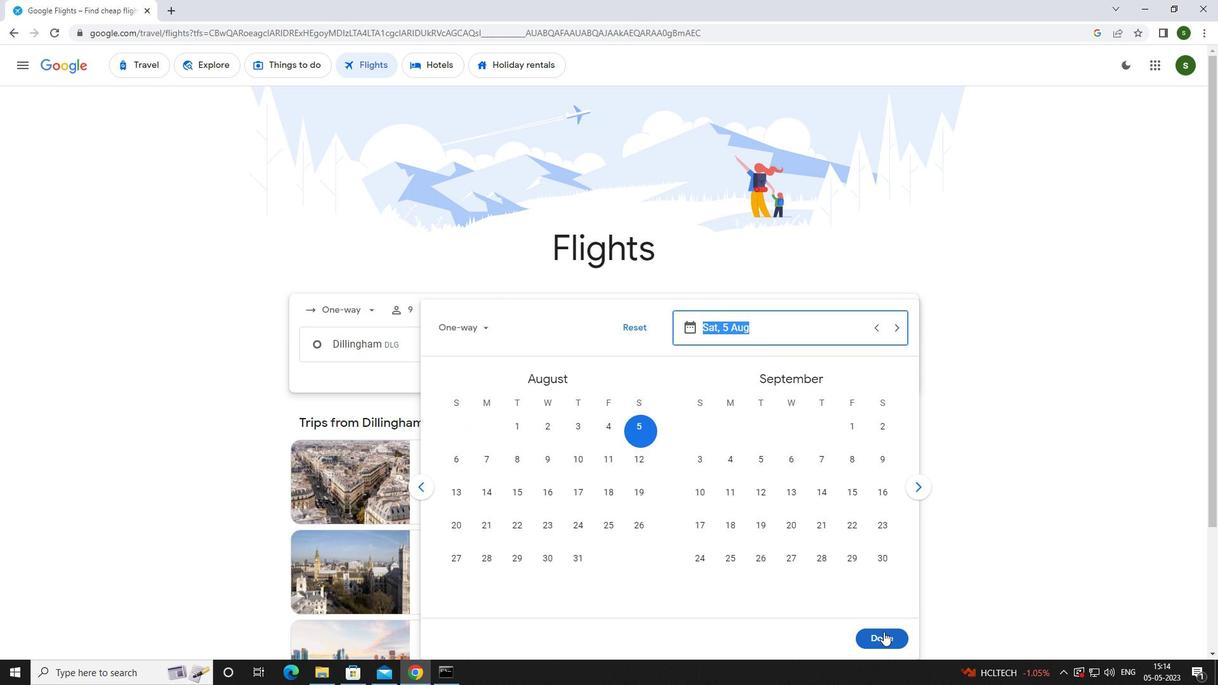 
Action: Mouse moved to (623, 395)
Screenshot: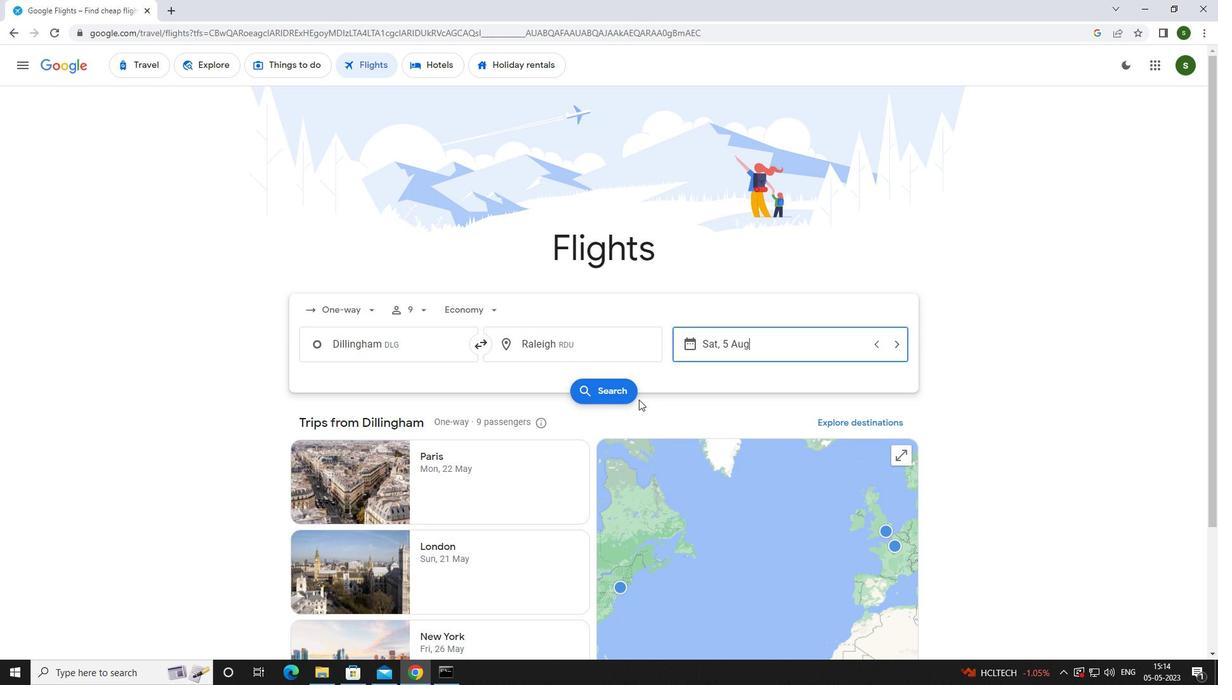 
Action: Mouse pressed left at (623, 395)
Screenshot: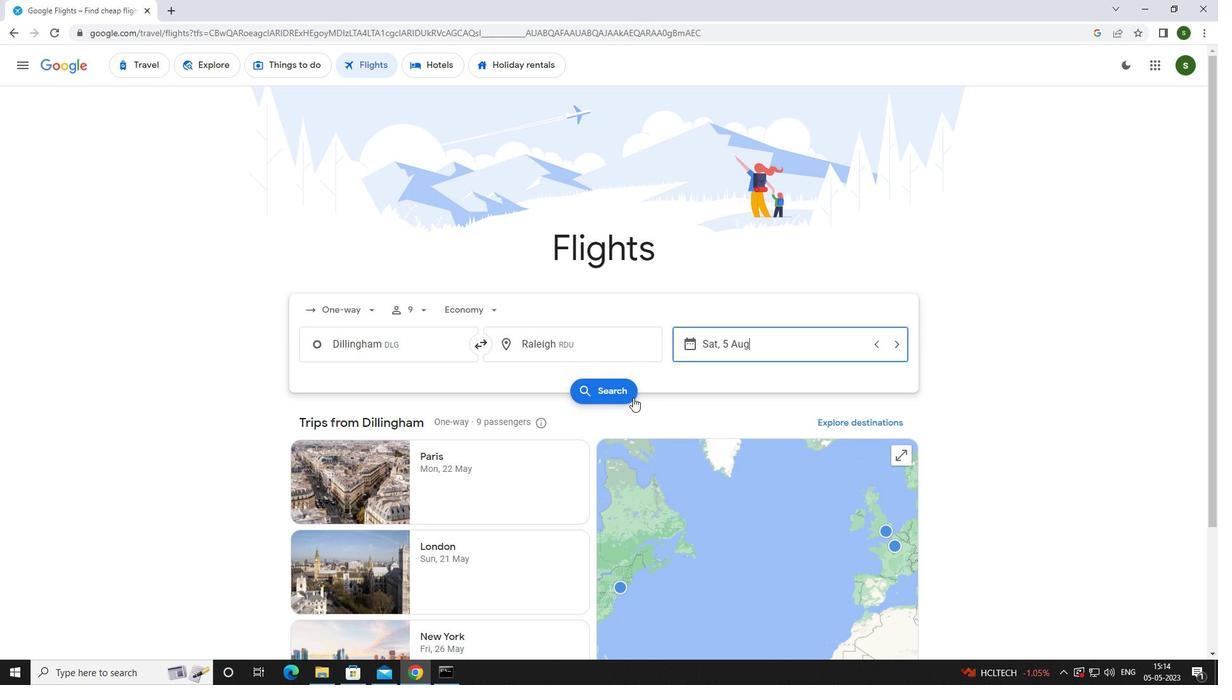 
Action: Mouse moved to (323, 175)
Screenshot: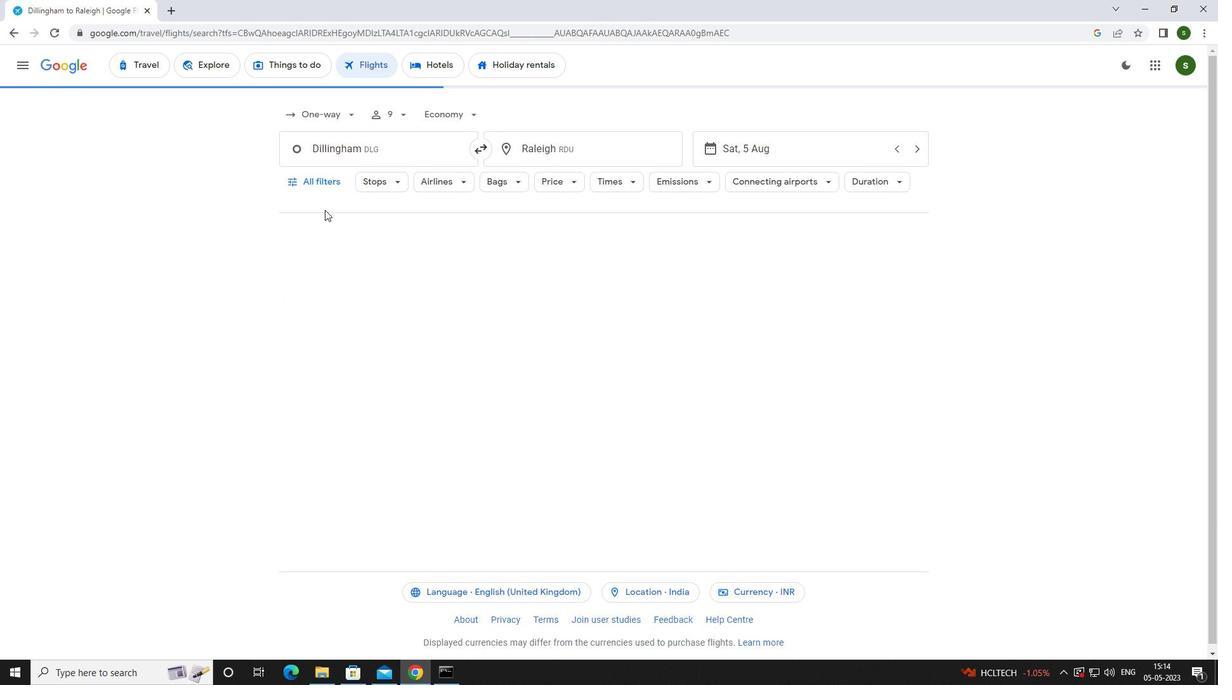 
Action: Mouse pressed left at (323, 175)
Screenshot: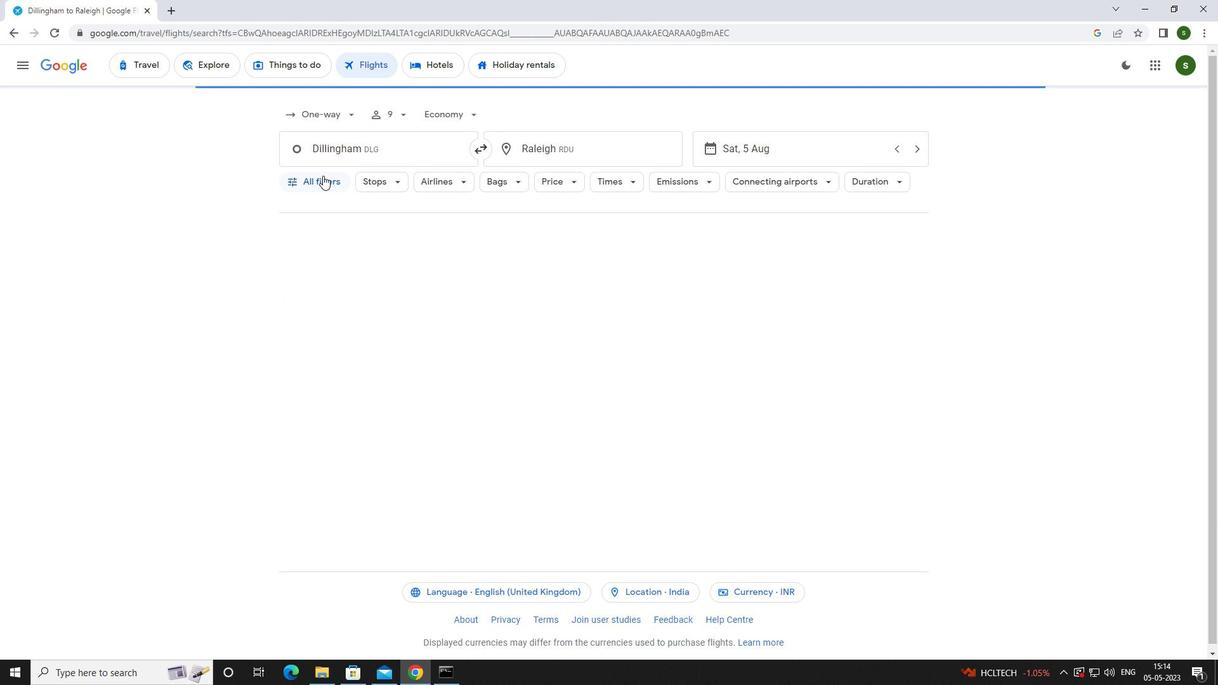 
Action: Mouse moved to (466, 449)
Screenshot: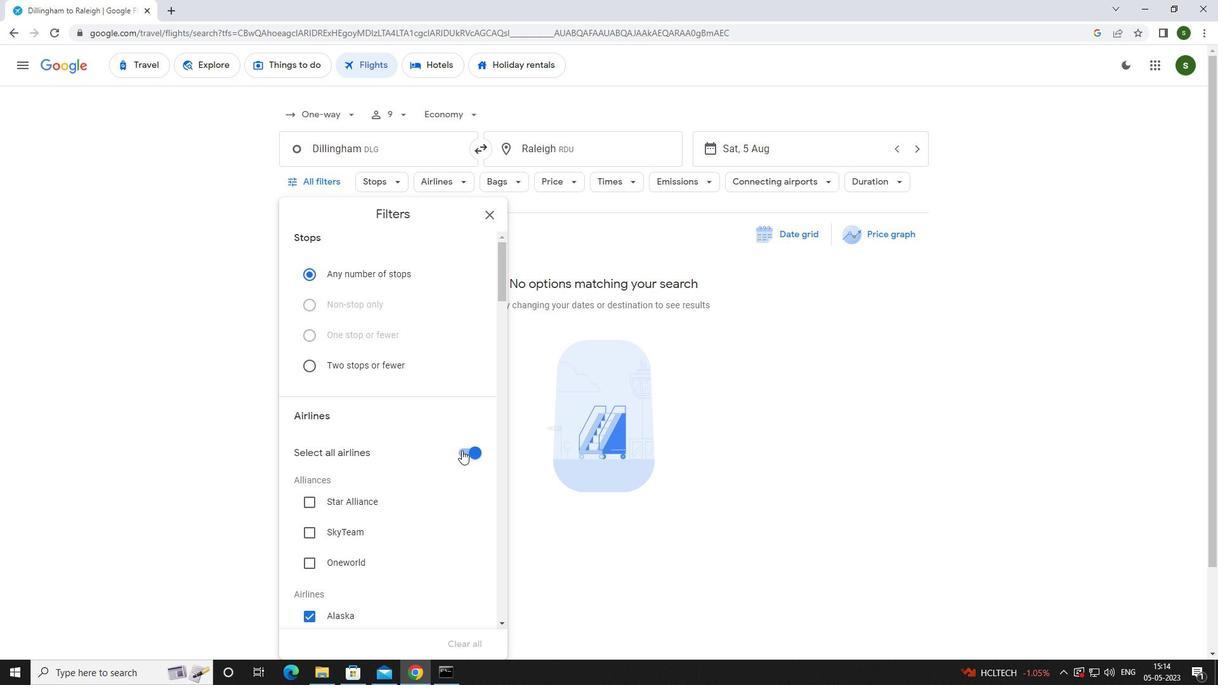
Action: Mouse pressed left at (466, 449)
Screenshot: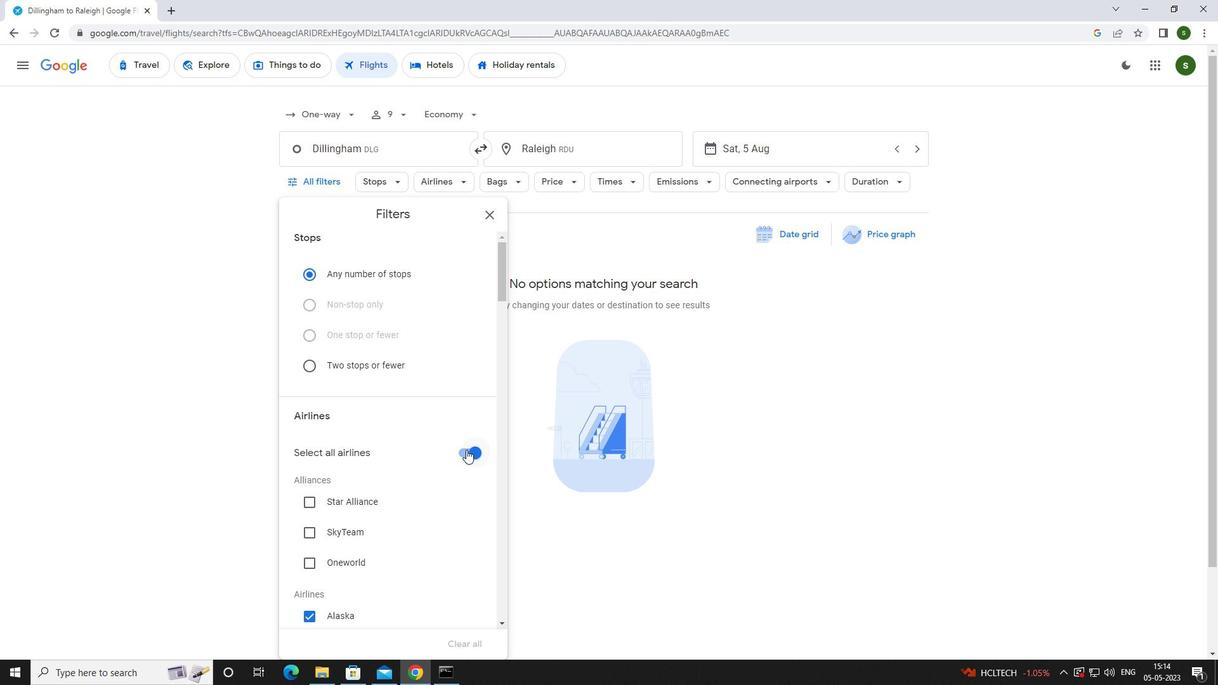 
Action: Mouse moved to (399, 413)
Screenshot: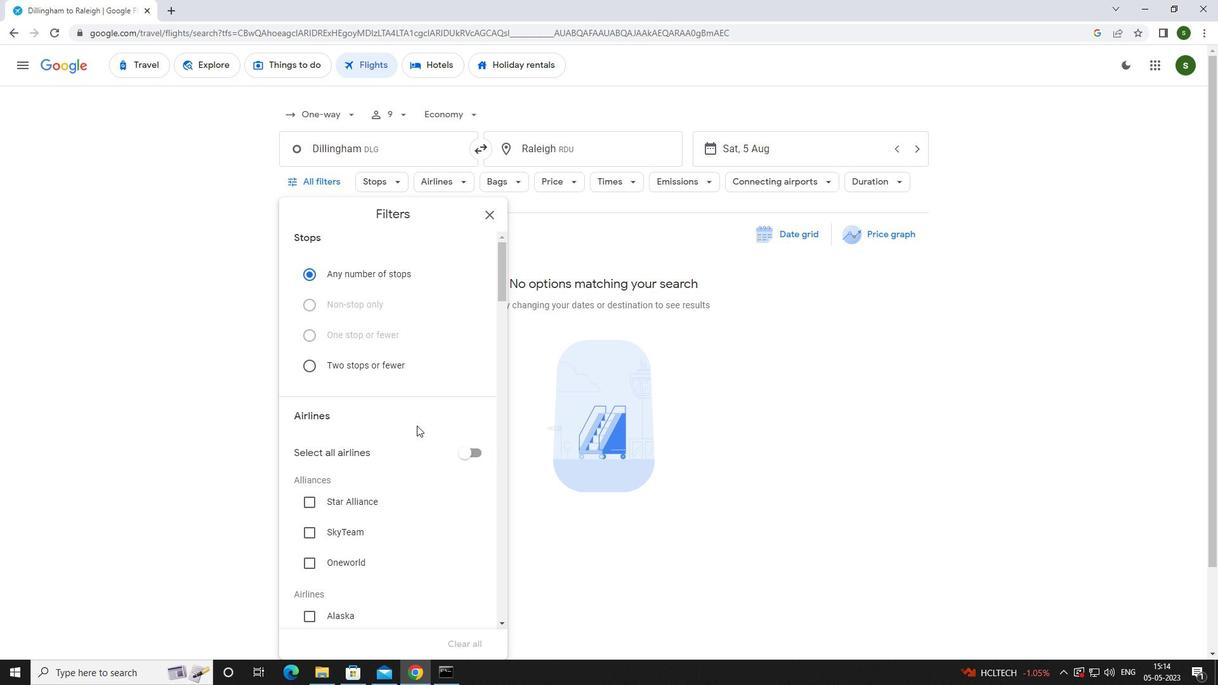 
Action: Mouse scrolled (399, 413) with delta (0, 0)
Screenshot: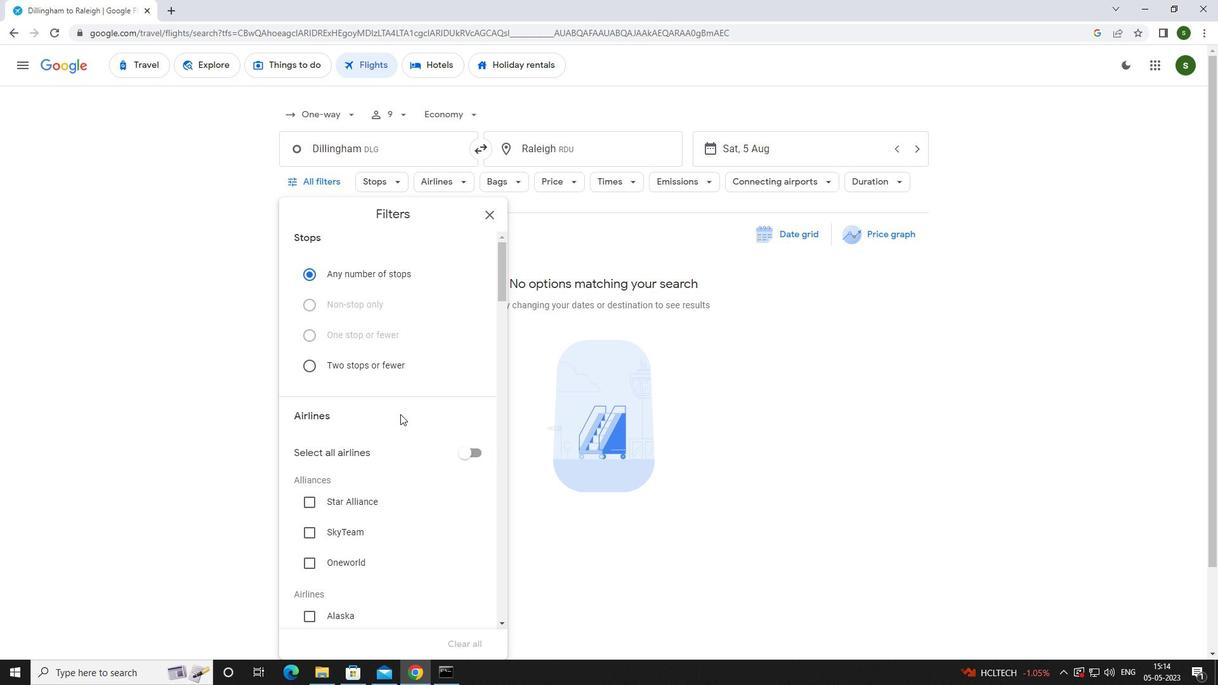 
Action: Mouse scrolled (399, 413) with delta (0, 0)
Screenshot: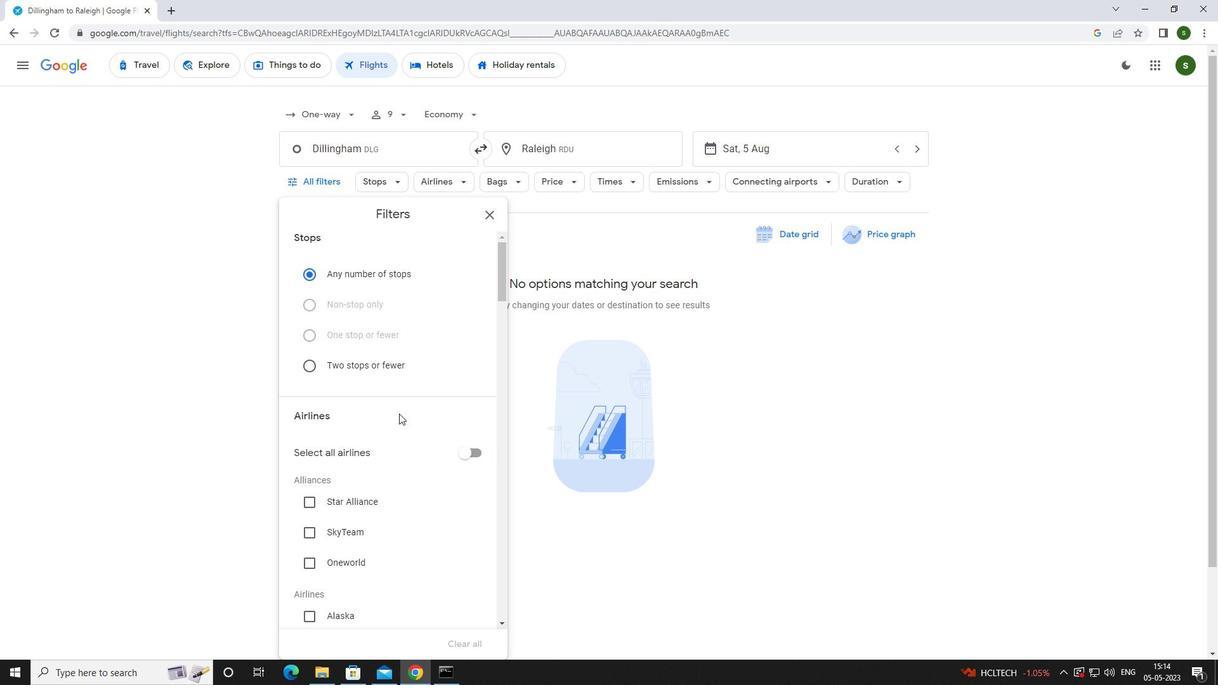 
Action: Mouse scrolled (399, 413) with delta (0, 0)
Screenshot: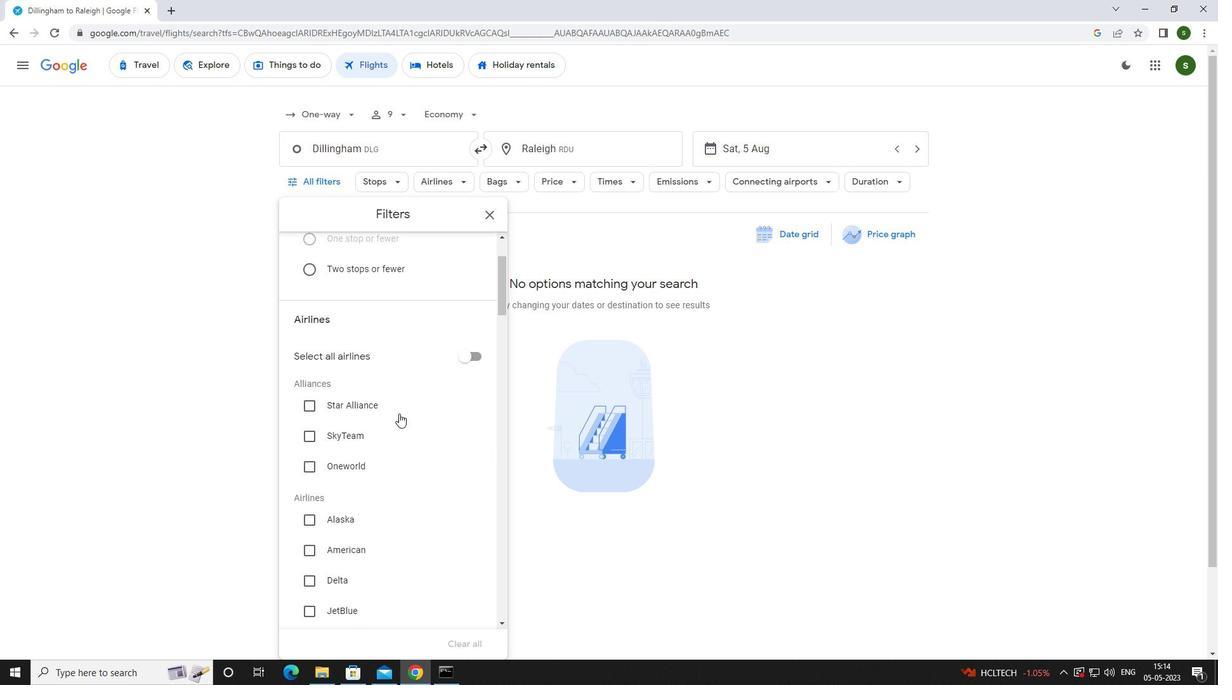 
Action: Mouse scrolled (399, 413) with delta (0, 0)
Screenshot: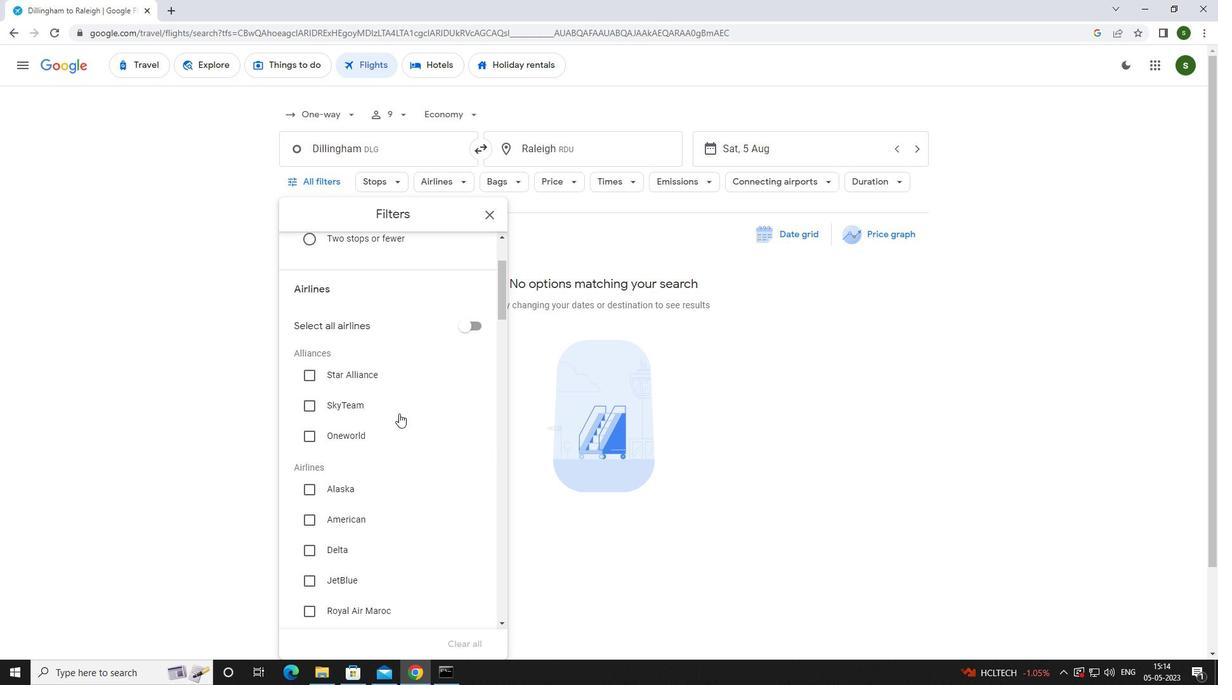 
Action: Mouse scrolled (399, 413) with delta (0, 0)
Screenshot: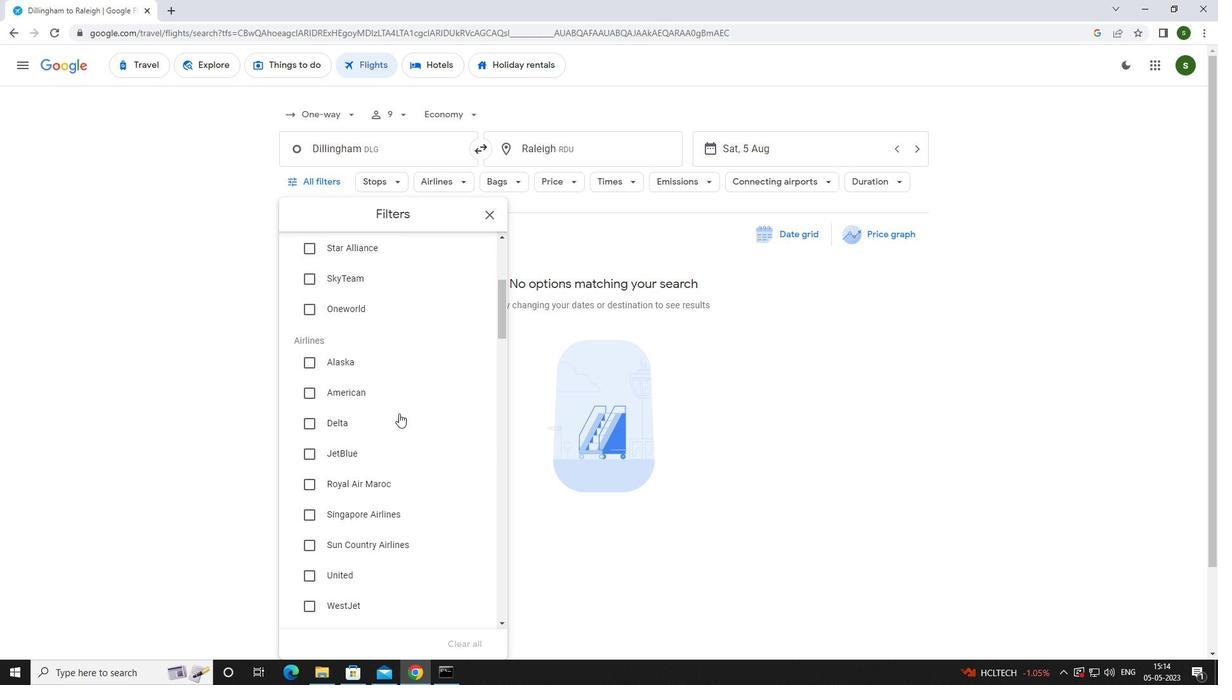 
Action: Mouse scrolled (399, 413) with delta (0, 0)
Screenshot: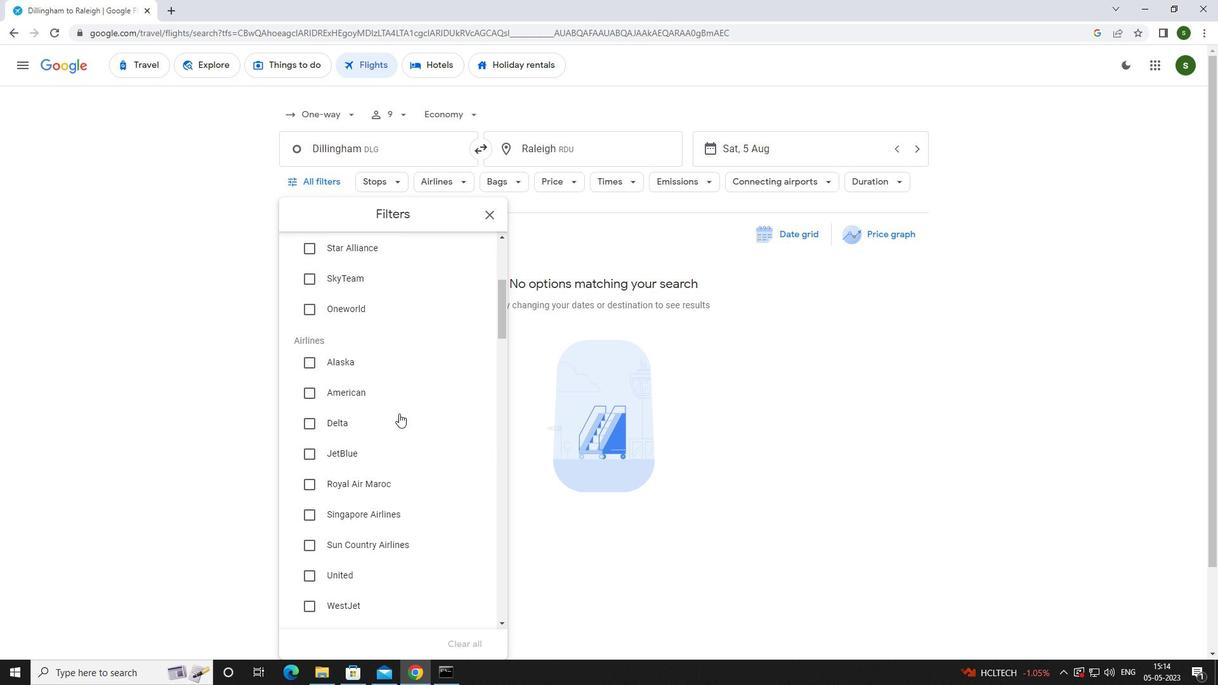 
Action: Mouse moved to (337, 449)
Screenshot: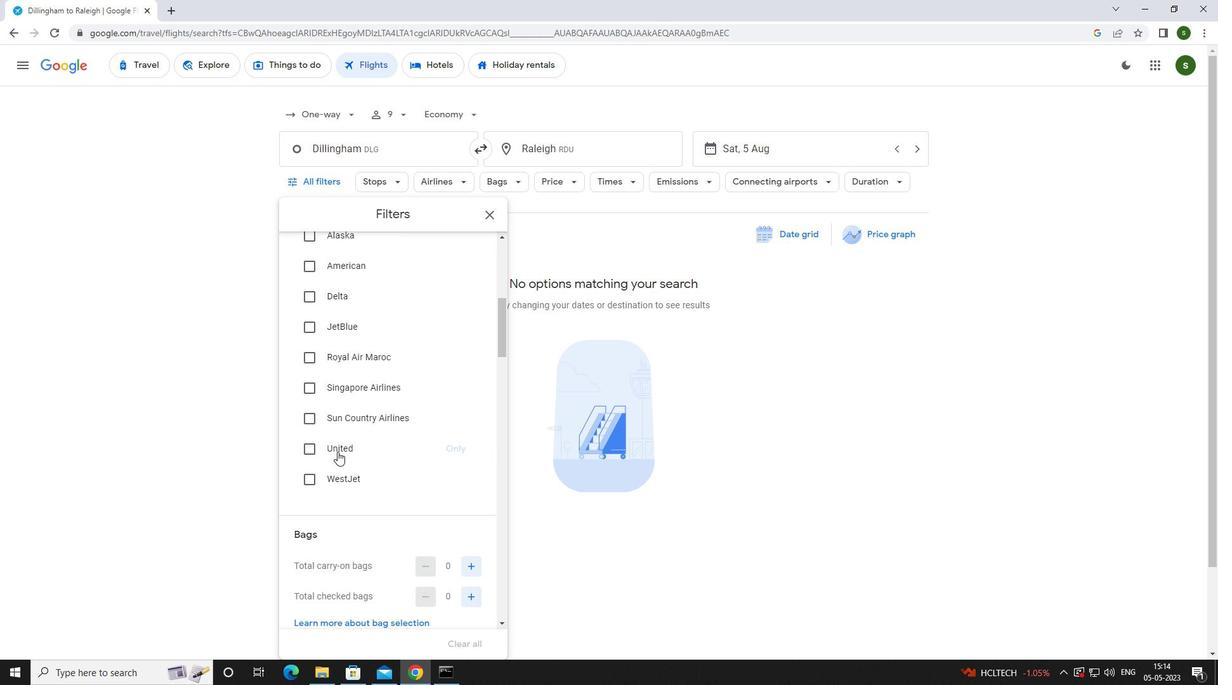 
Action: Mouse pressed left at (337, 449)
Screenshot: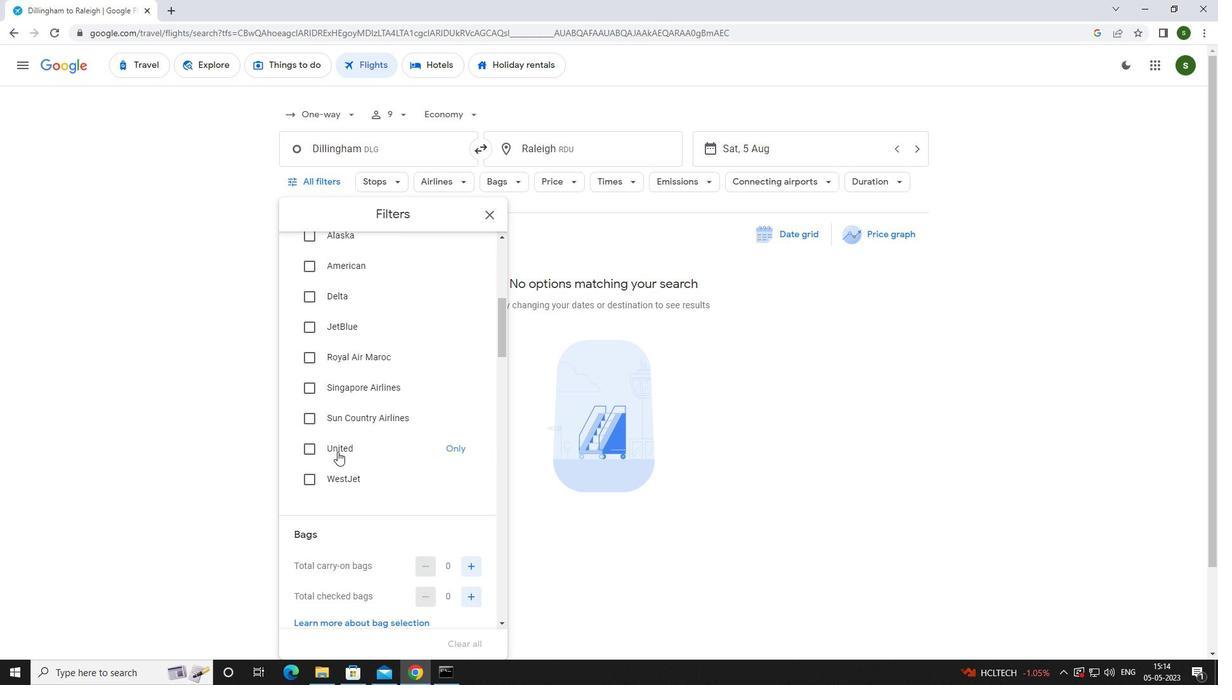 
Action: Mouse moved to (336, 448)
Screenshot: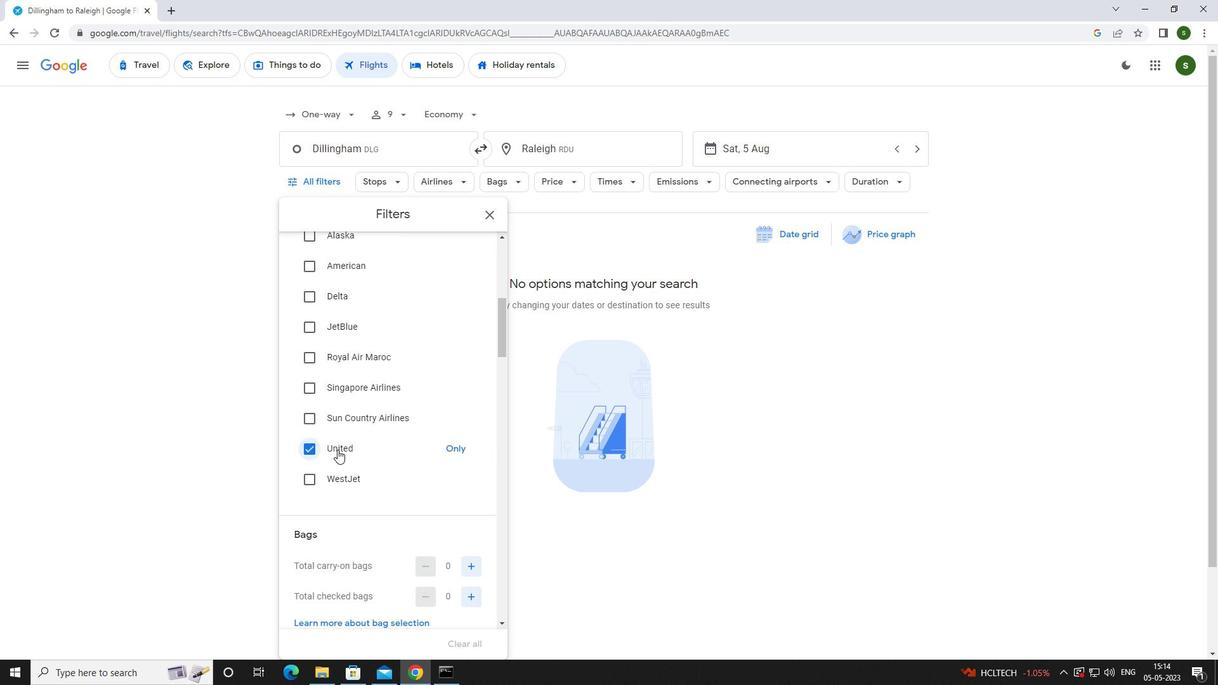 
Action: Mouse scrolled (336, 447) with delta (0, 0)
Screenshot: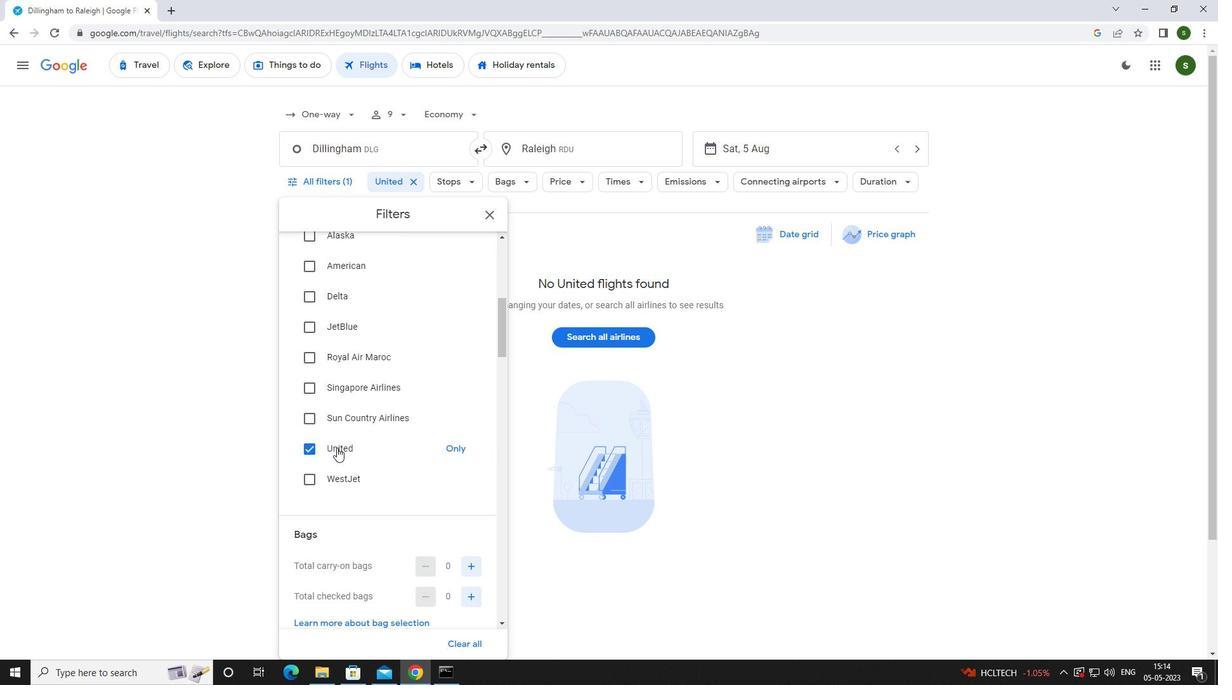 
Action: Mouse scrolled (336, 447) with delta (0, 0)
Screenshot: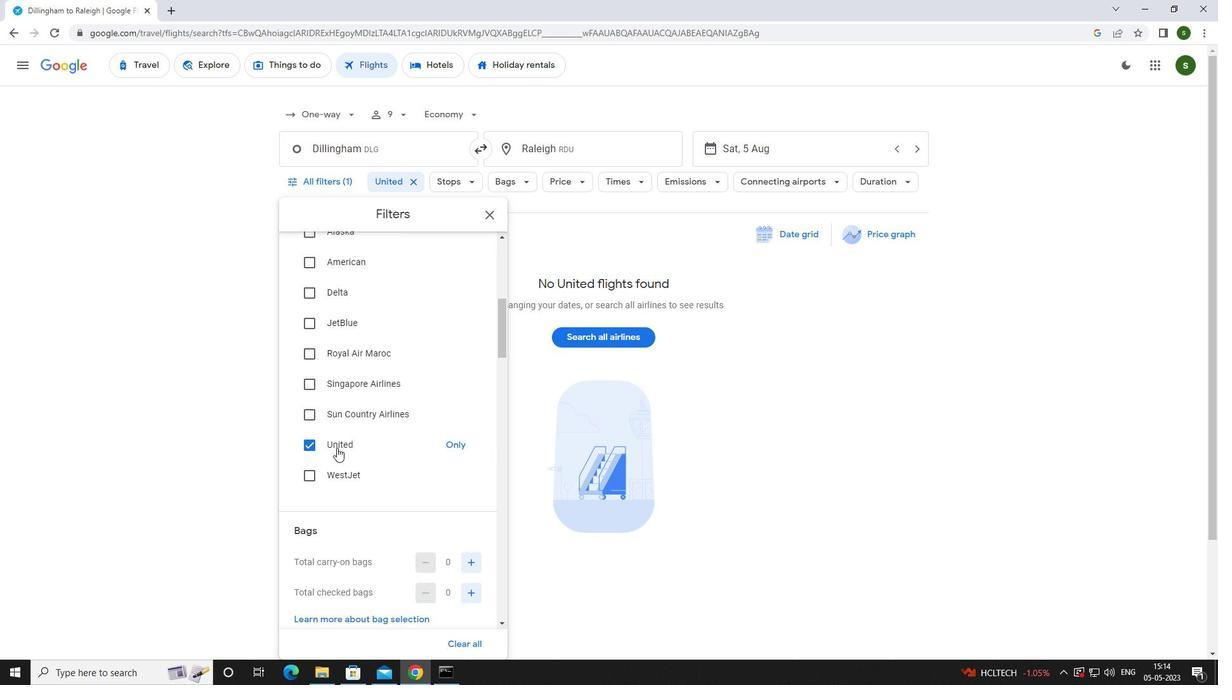 
Action: Mouse scrolled (336, 447) with delta (0, 0)
Screenshot: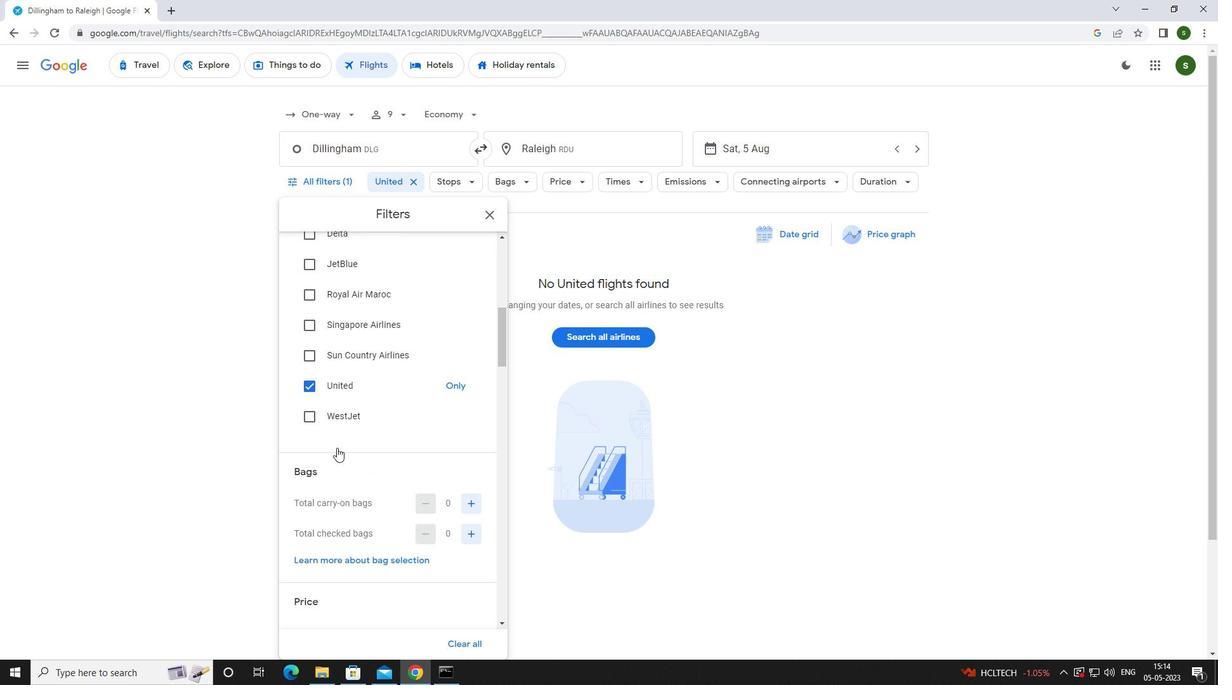 
Action: Mouse moved to (477, 528)
Screenshot: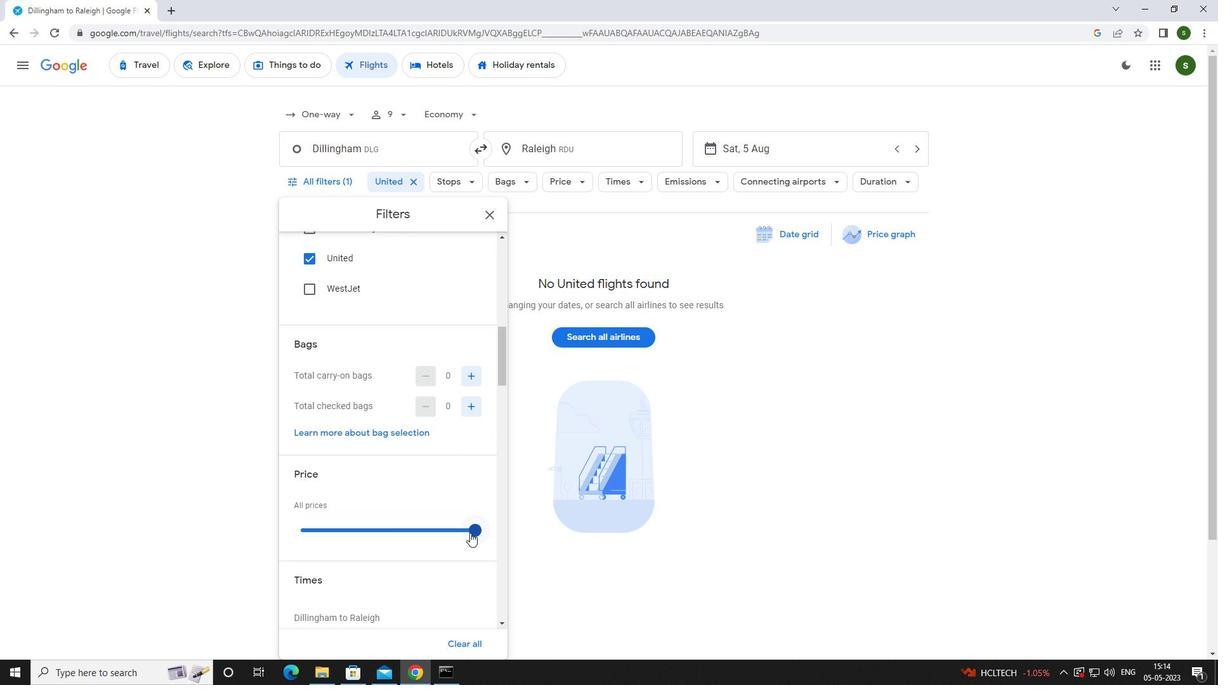 
Action: Mouse pressed left at (477, 528)
Screenshot: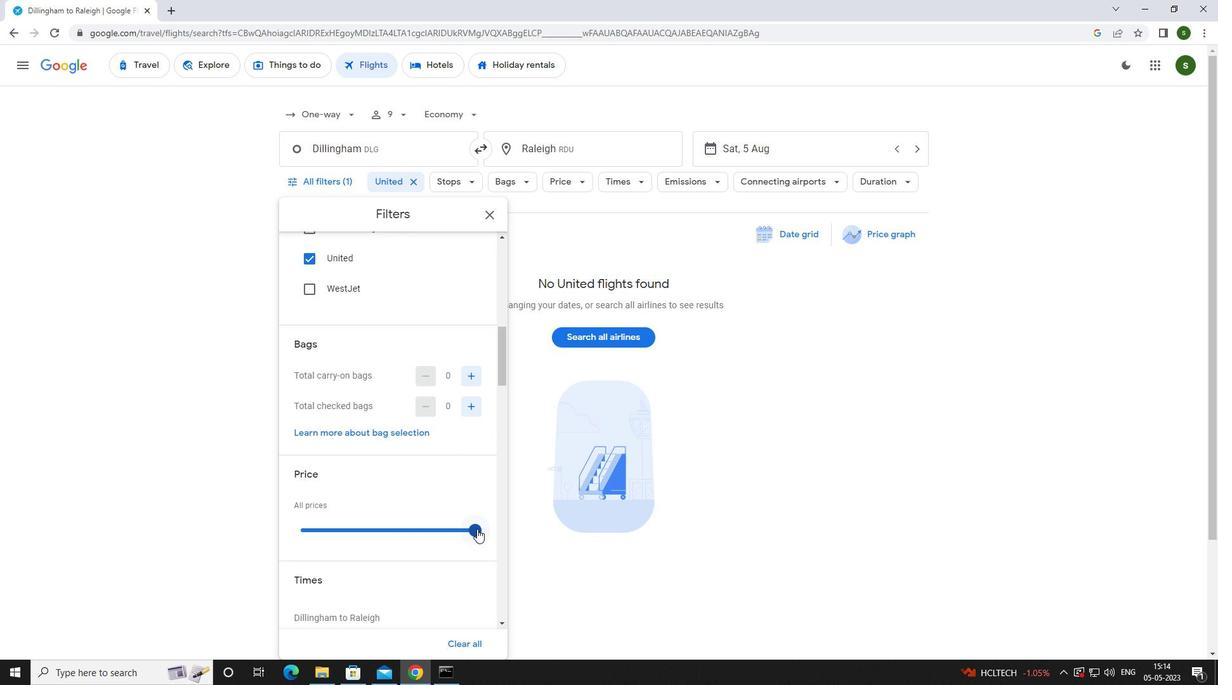 
Action: Mouse moved to (477, 528)
Screenshot: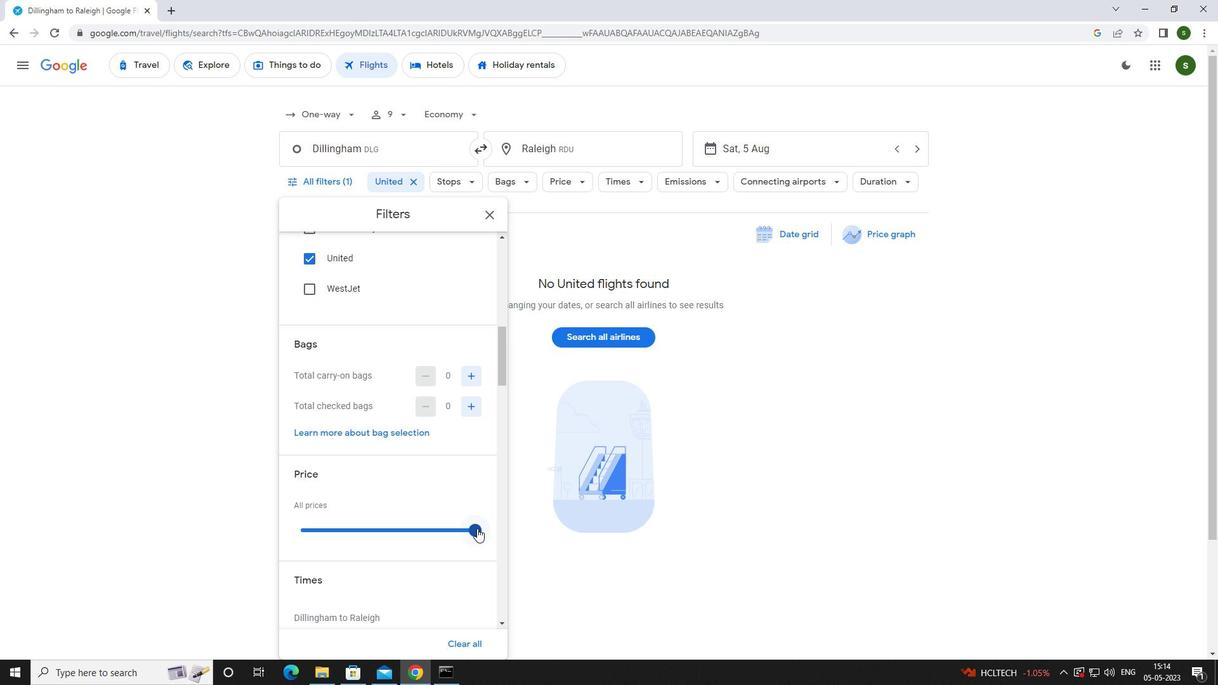 
Action: Mouse scrolled (477, 527) with delta (0, 0)
Screenshot: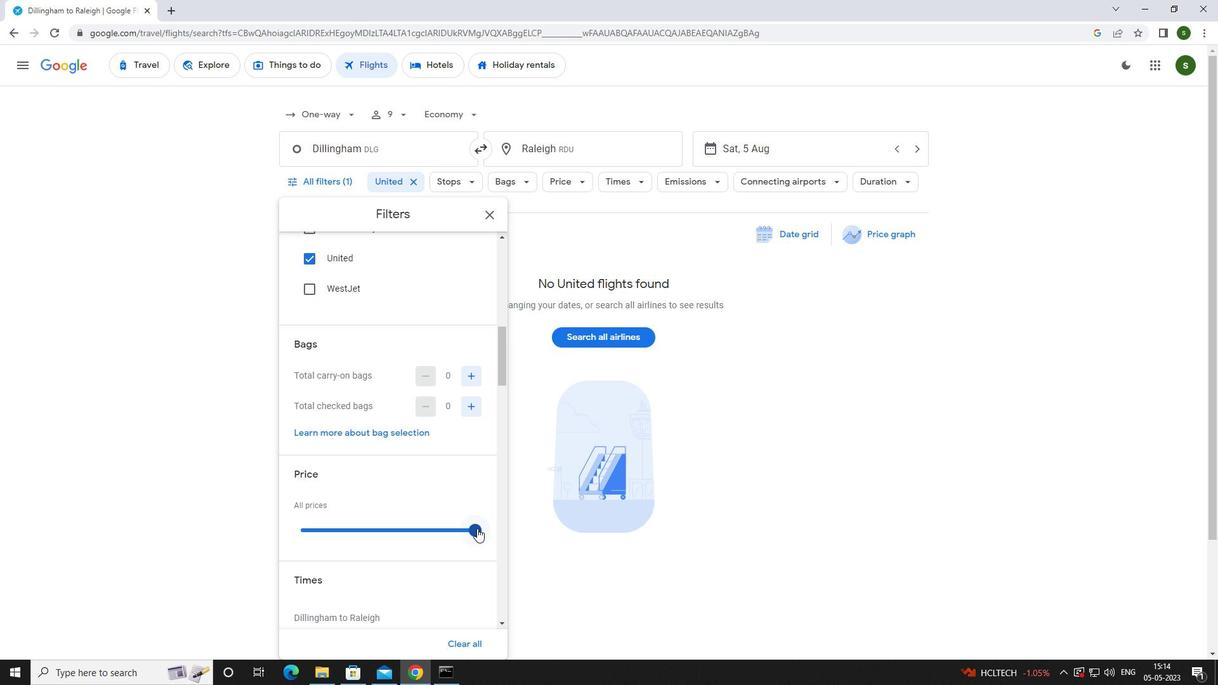 
Action: Mouse scrolled (477, 527) with delta (0, 0)
Screenshot: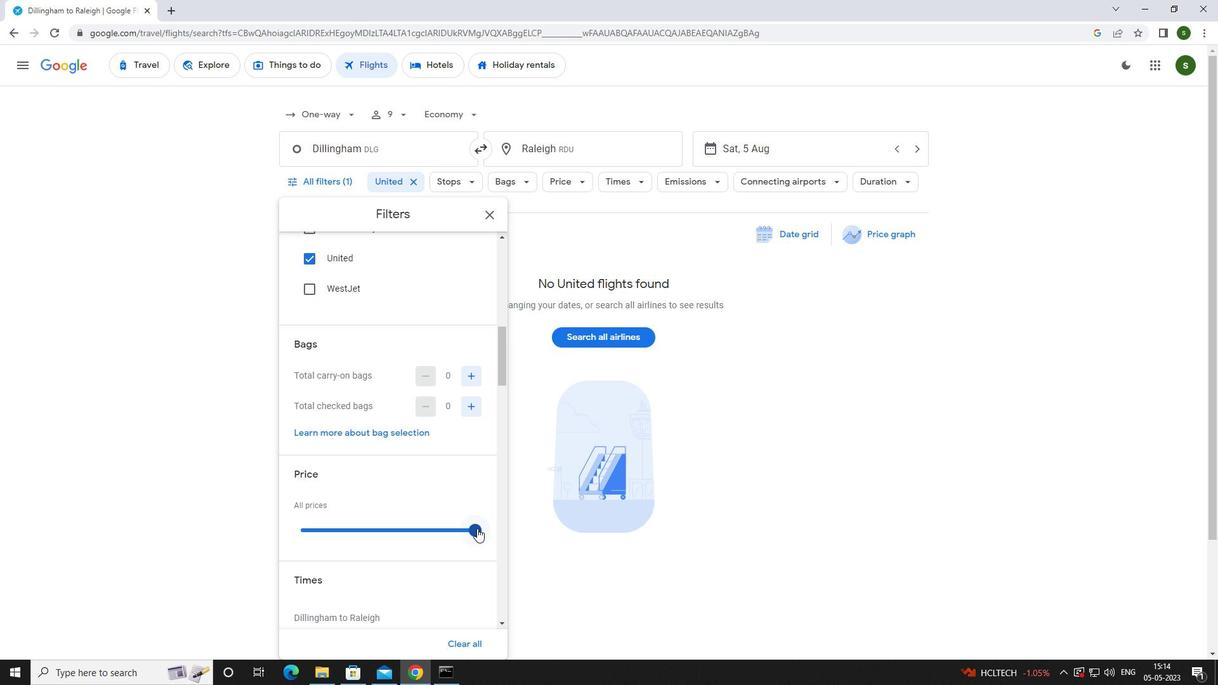 
Action: Mouse moved to (303, 543)
Screenshot: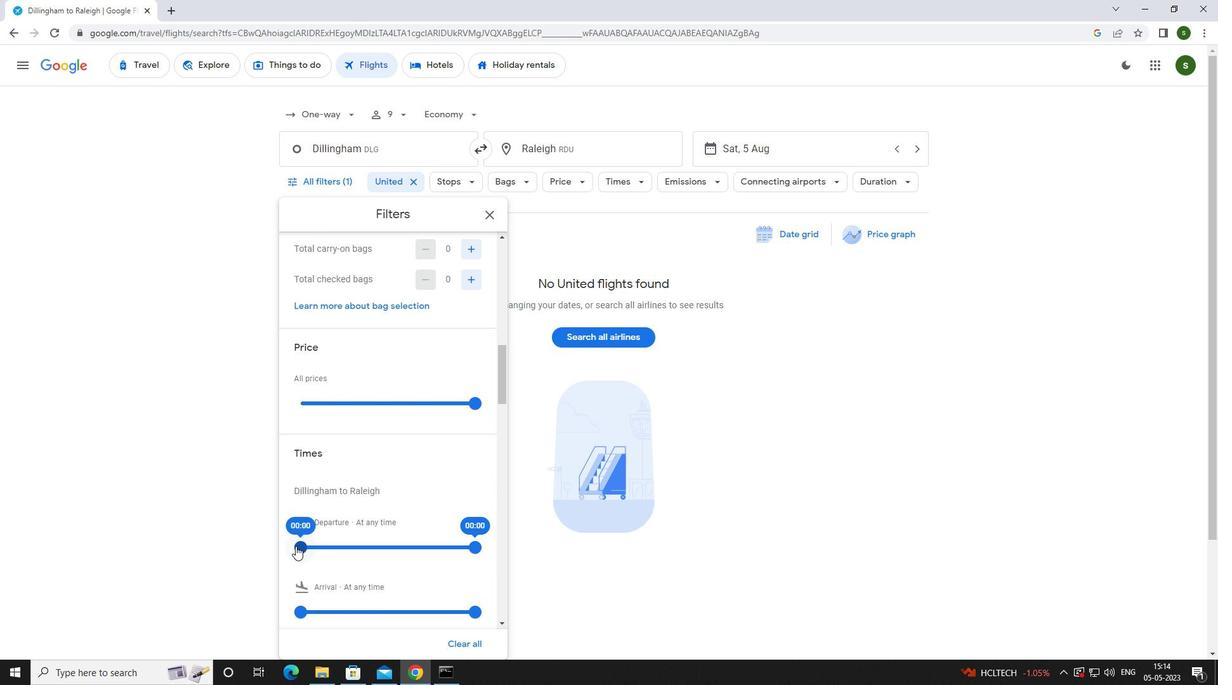 
Action: Mouse pressed left at (303, 543)
Screenshot: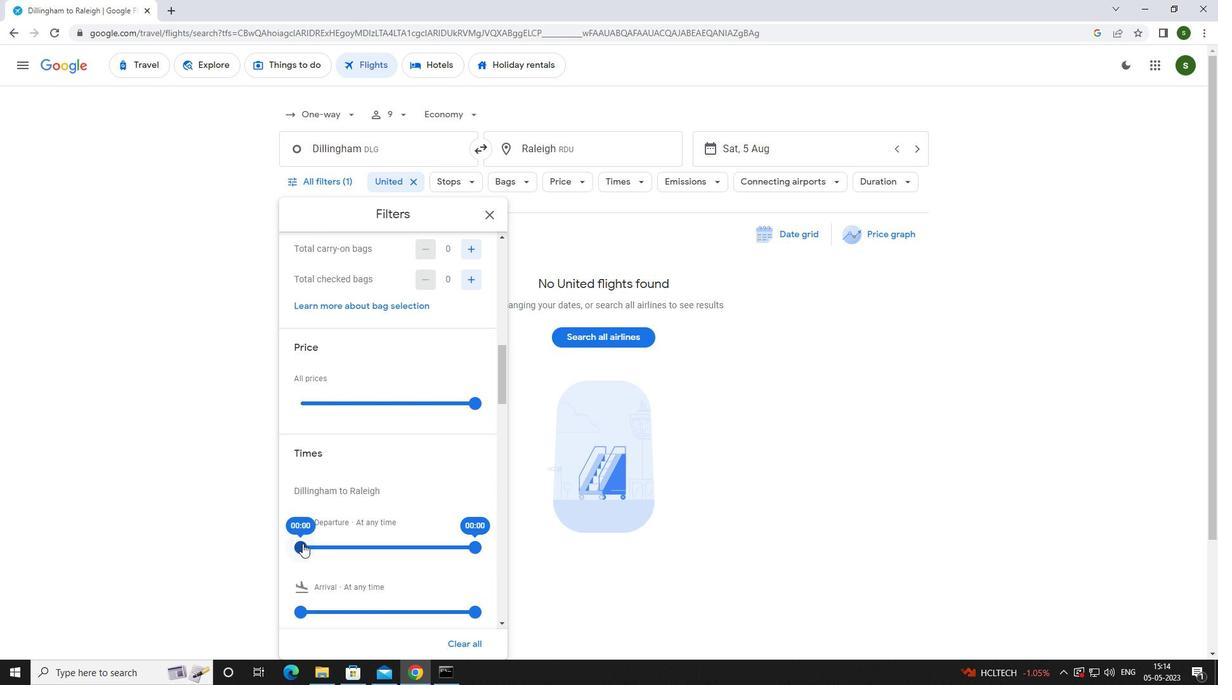 
Action: Mouse moved to (553, 559)
Screenshot: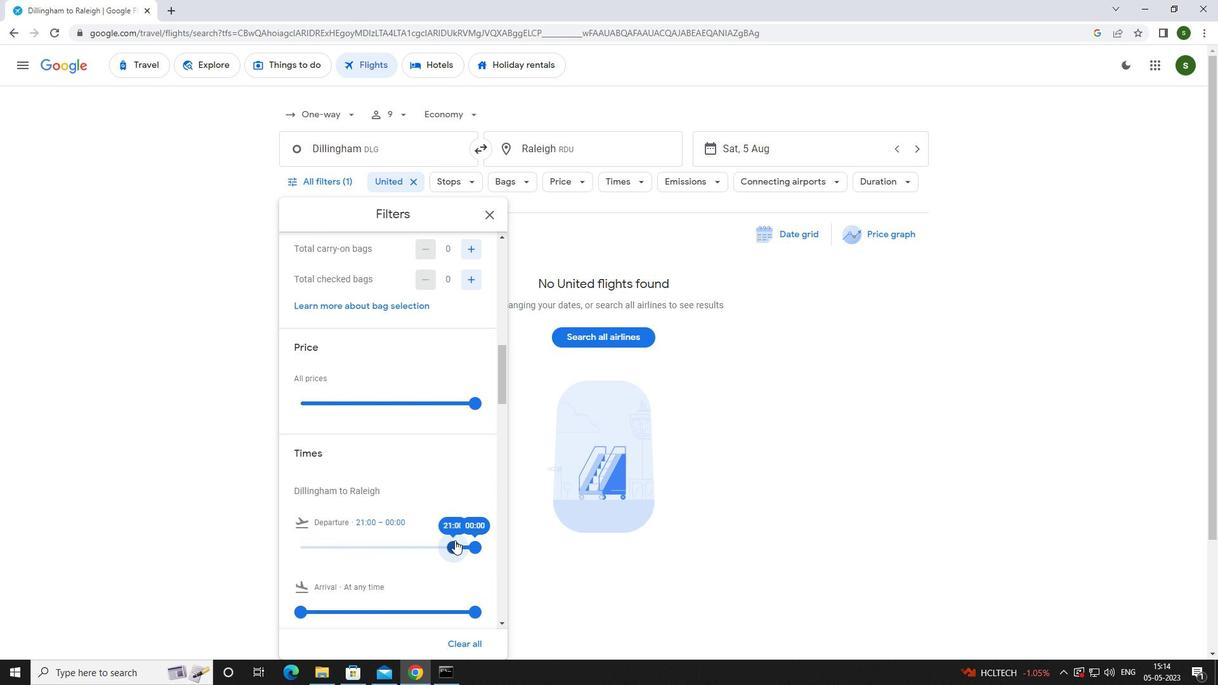 
Action: Mouse pressed left at (553, 559)
Screenshot: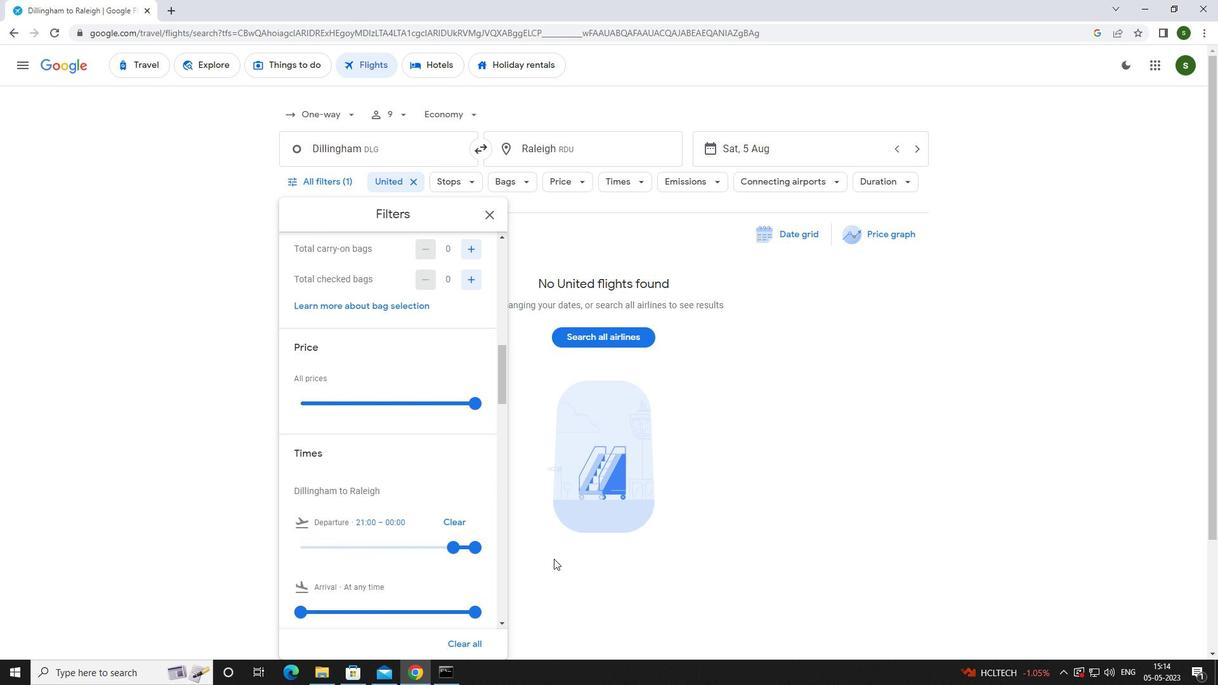
Action: Mouse moved to (553, 559)
Screenshot: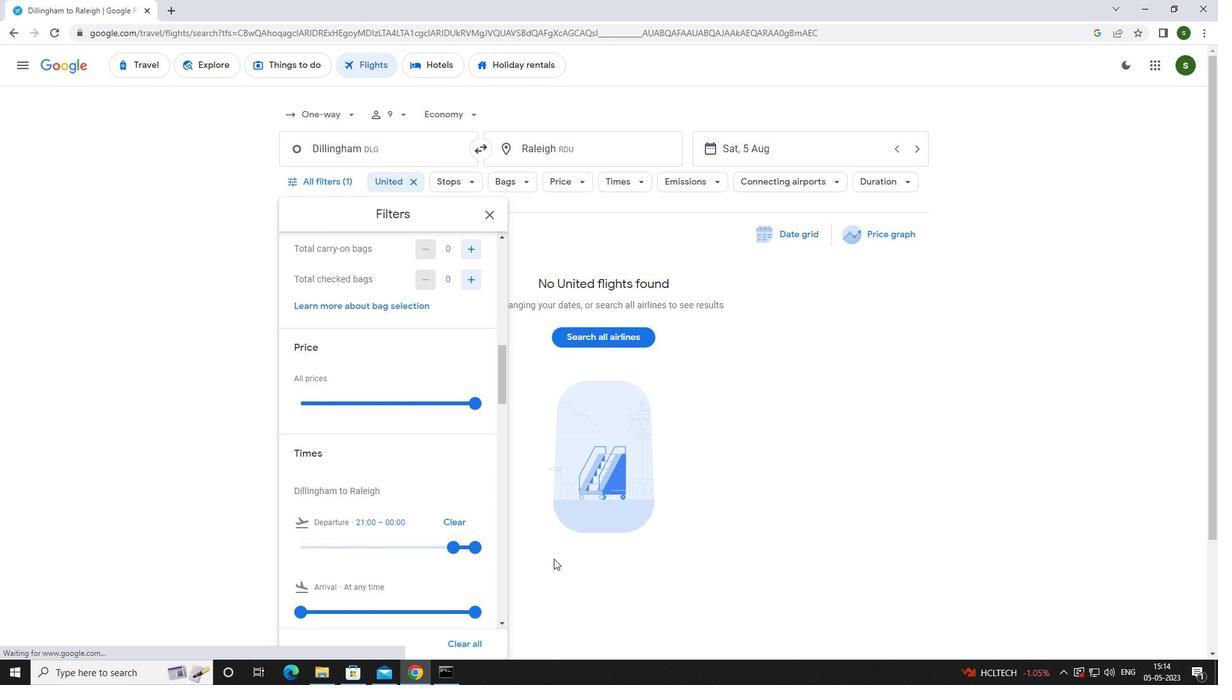 
